 Task: Apply conditional formatting to highlight cells with values greater than 5 in the range A2:E13.
Action: Mouse moved to (40, 173)
Screenshot: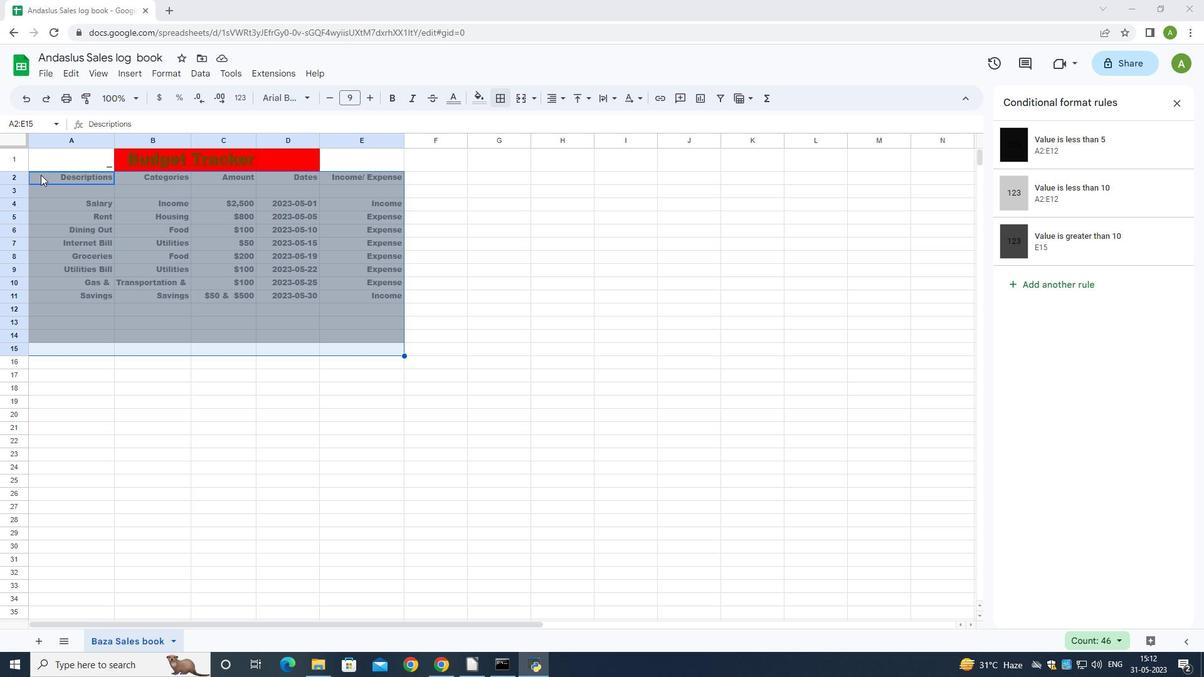 
Action: Mouse pressed left at (40, 173)
Screenshot: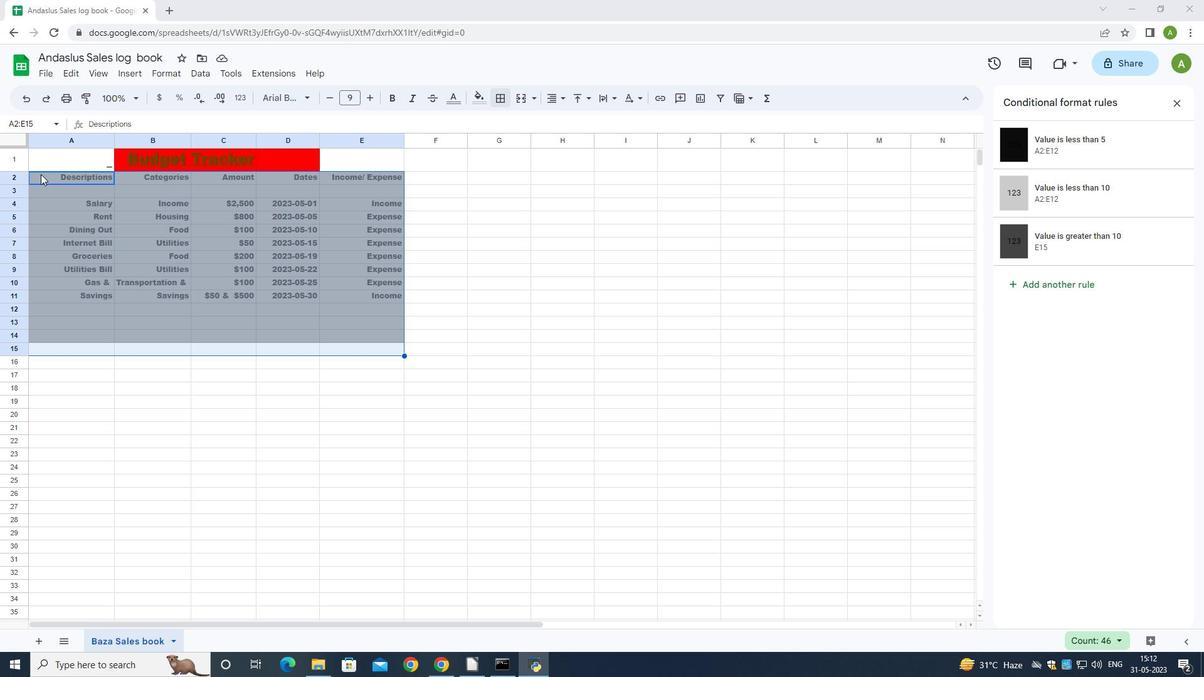 
Action: Mouse moved to (41, 176)
Screenshot: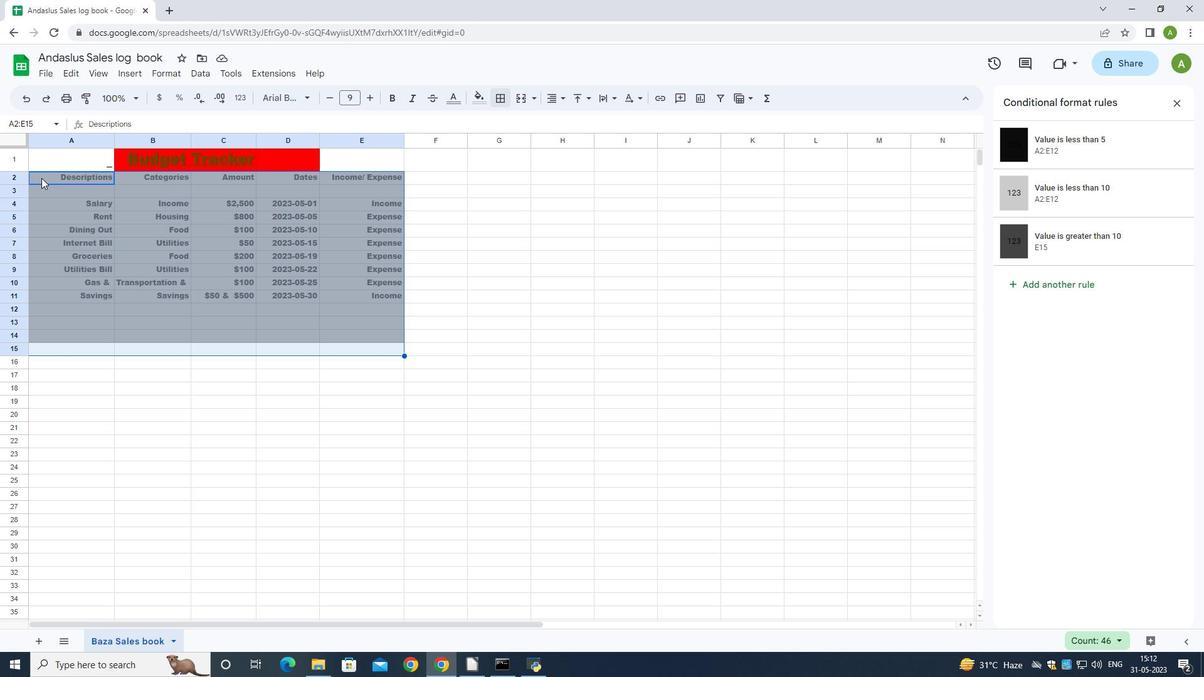 
Action: Mouse pressed left at (41, 176)
Screenshot: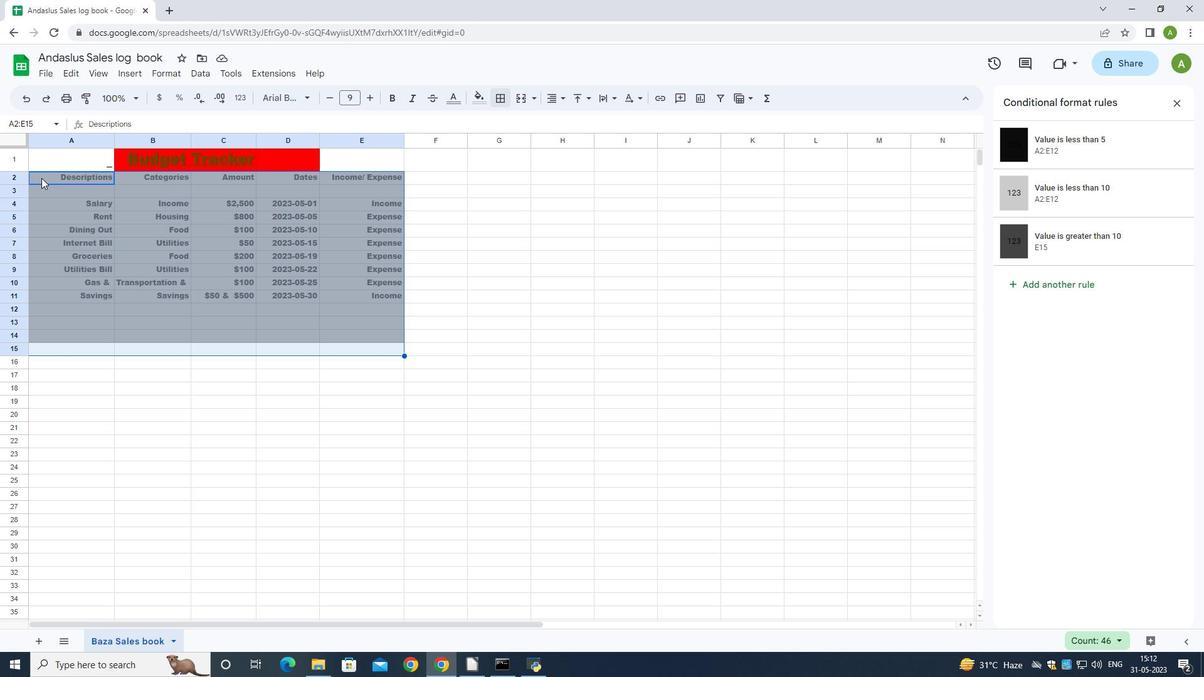 
Action: Mouse moved to (163, 74)
Screenshot: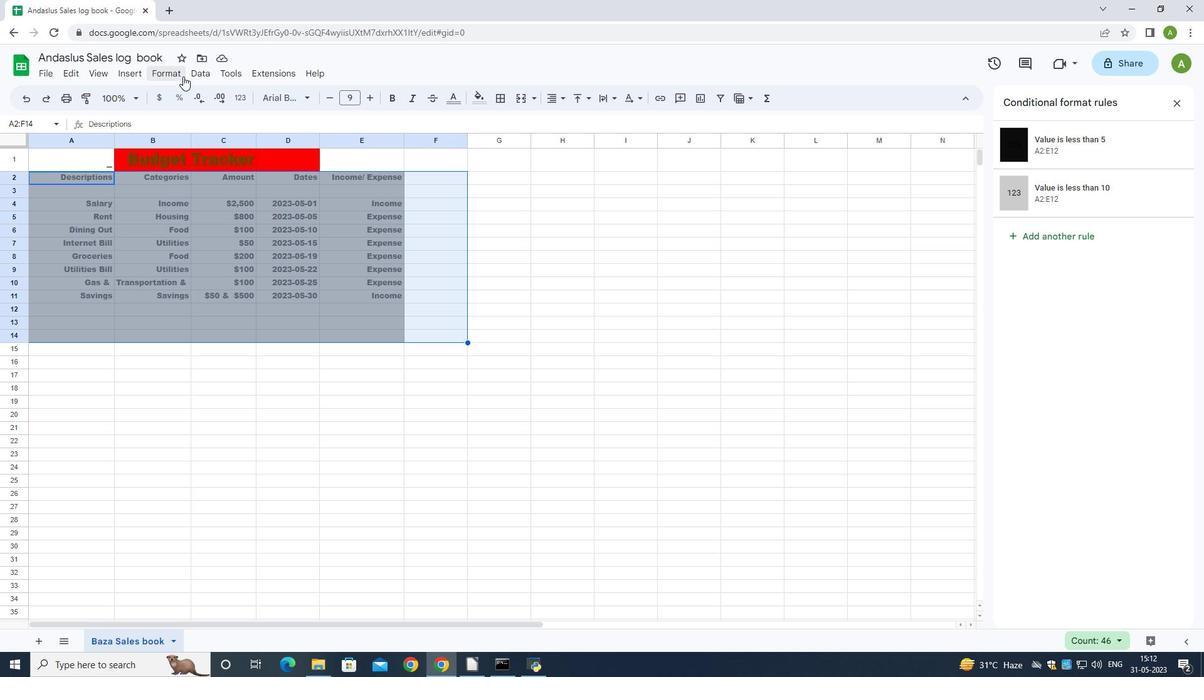 
Action: Mouse pressed left at (163, 74)
Screenshot: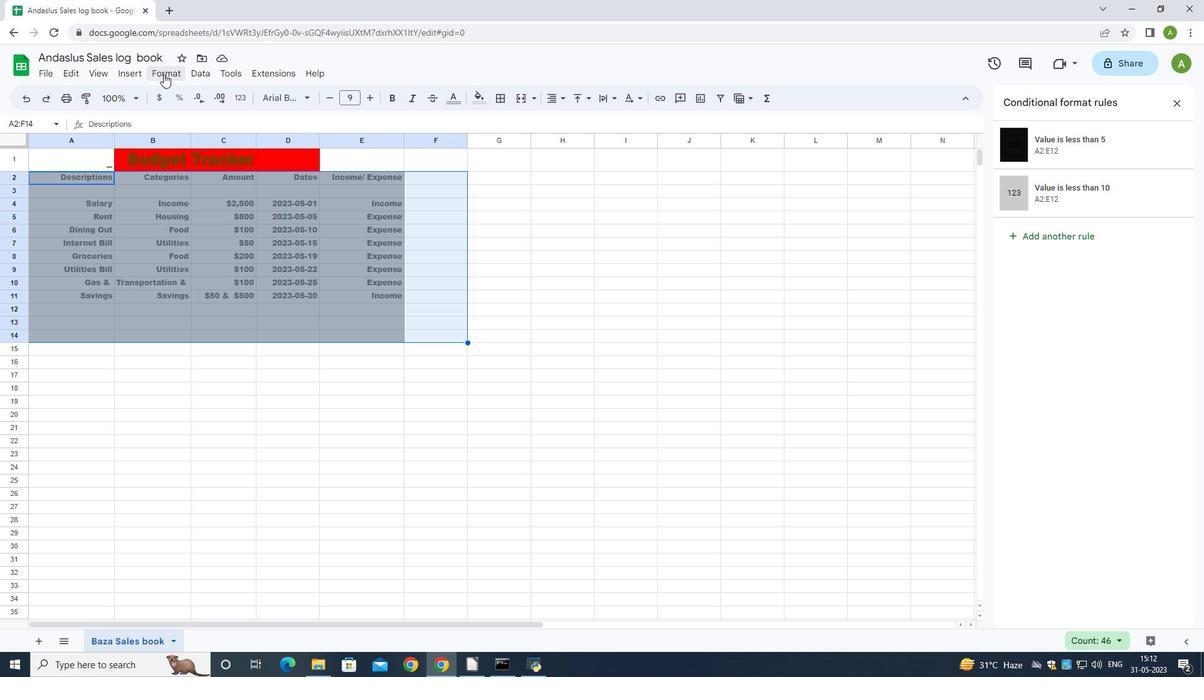 
Action: Mouse moved to (188, 291)
Screenshot: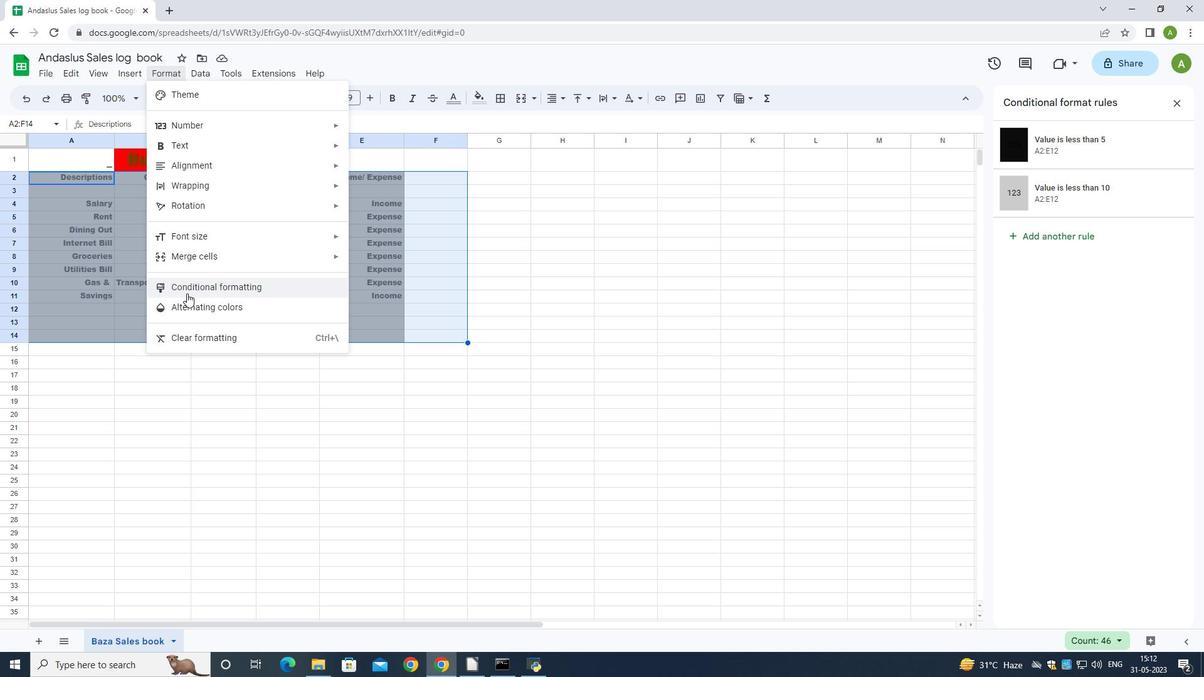 
Action: Mouse pressed left at (188, 291)
Screenshot: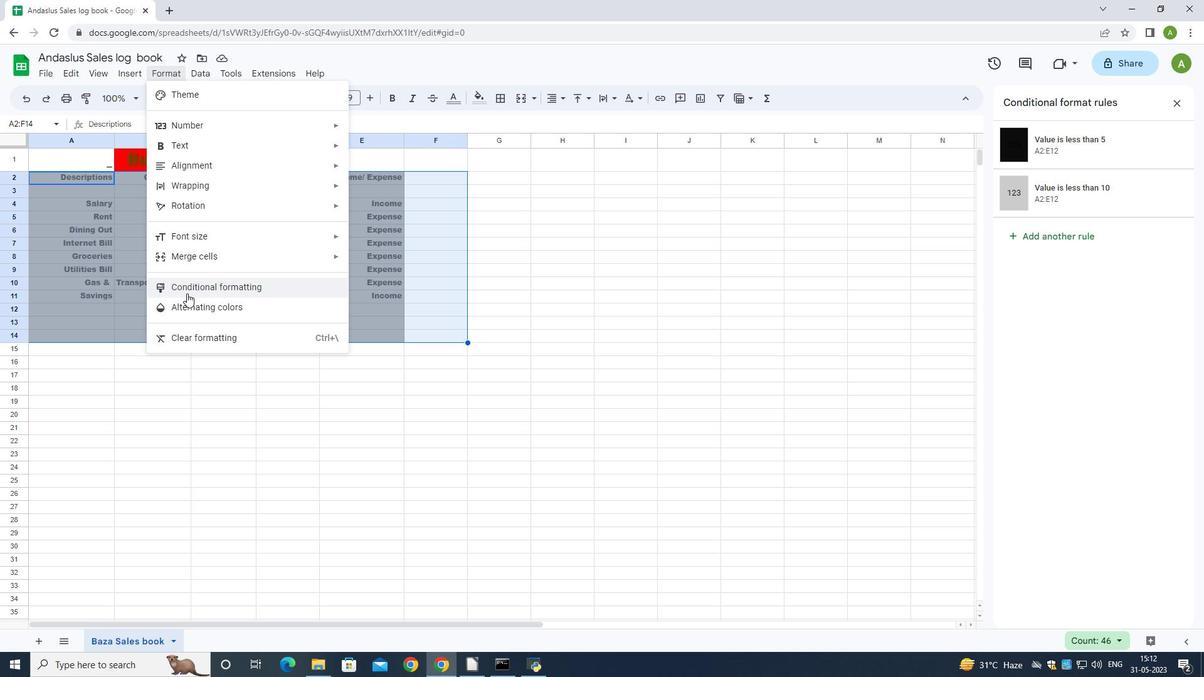 
Action: Mouse moved to (1106, 141)
Screenshot: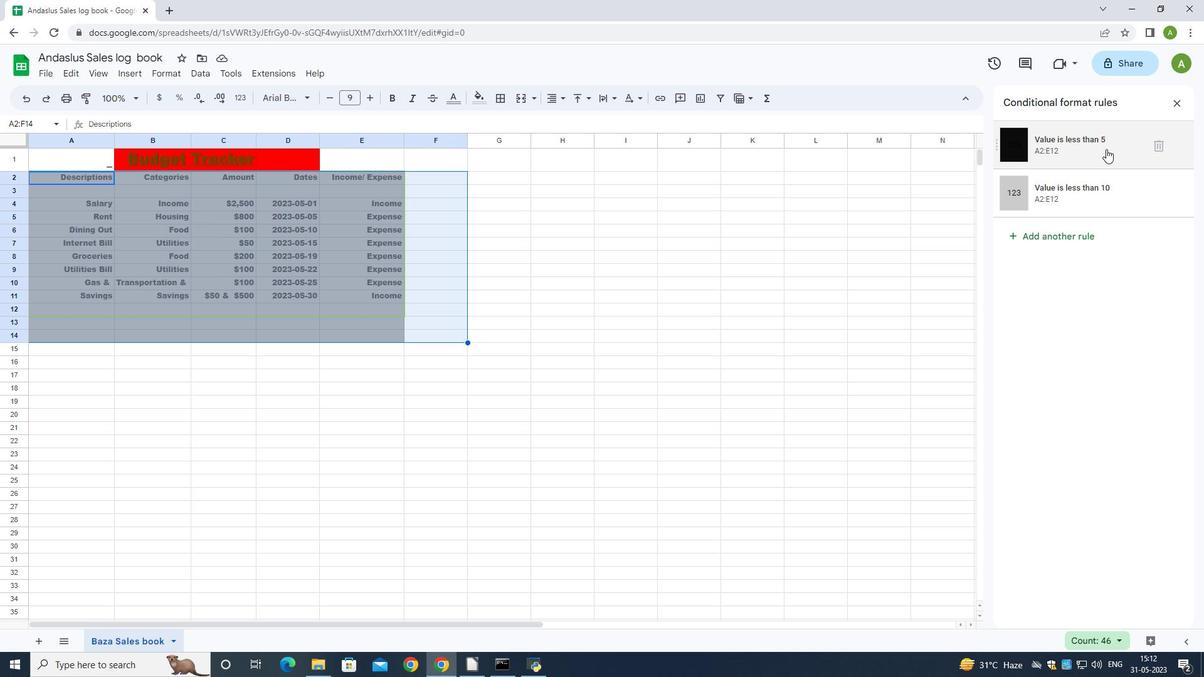 
Action: Mouse pressed left at (1106, 141)
Screenshot: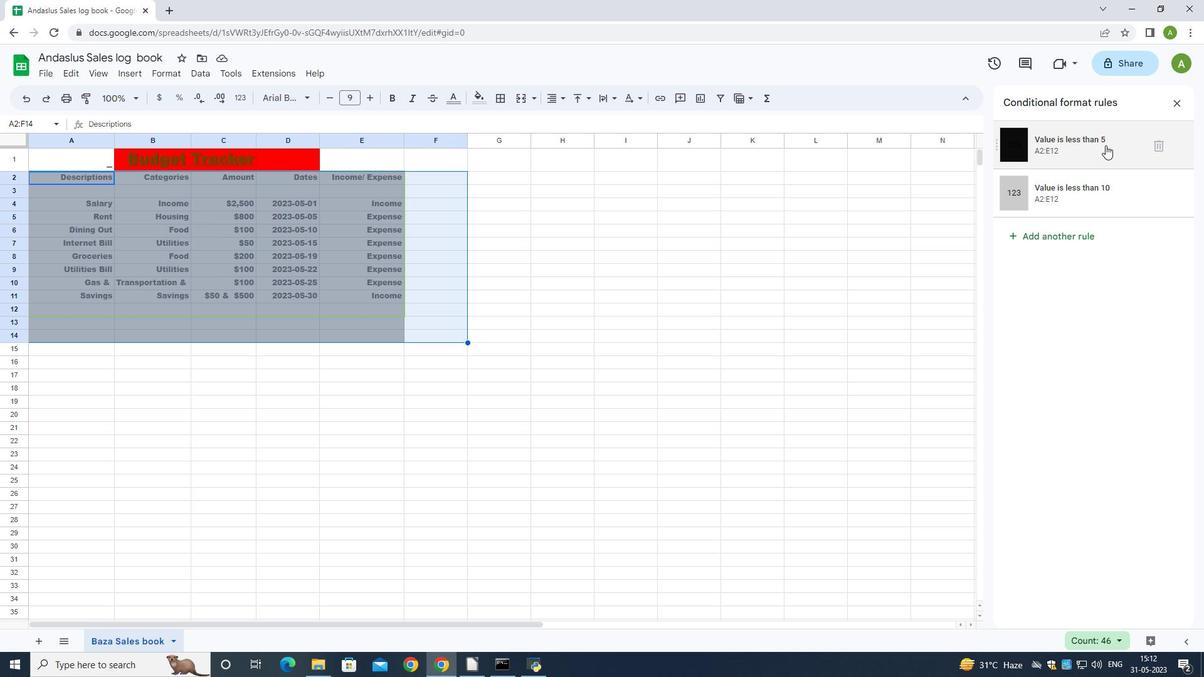 
Action: Mouse moved to (1071, 266)
Screenshot: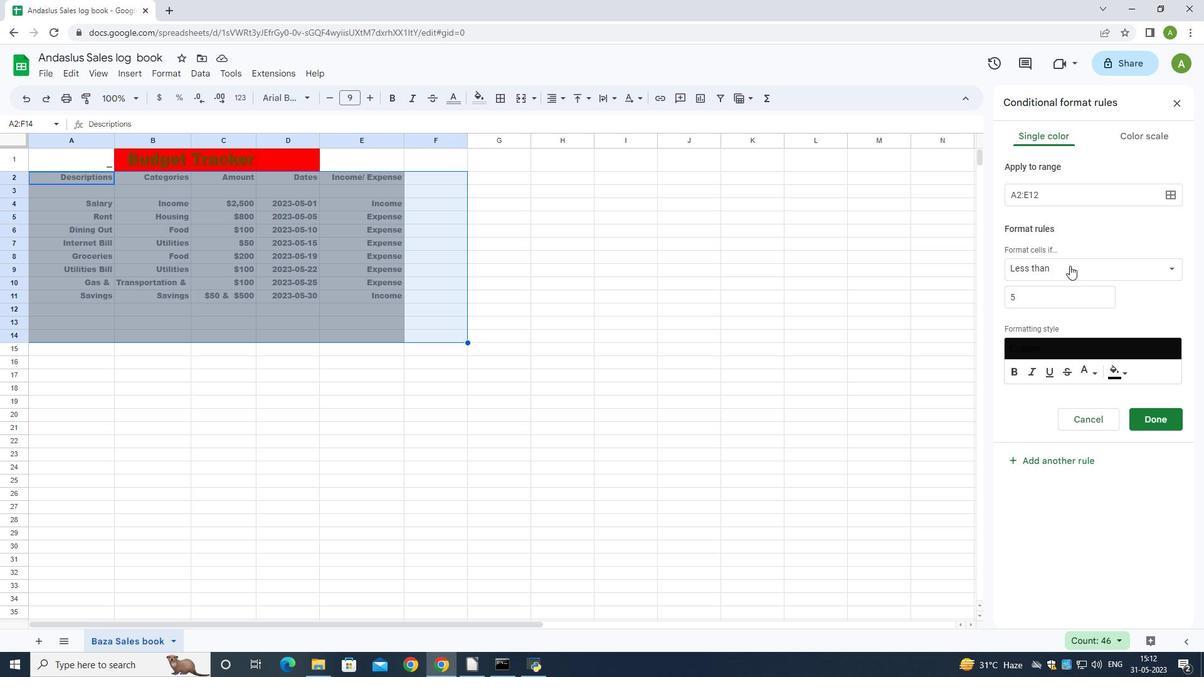 
Action: Mouse pressed left at (1071, 266)
Screenshot: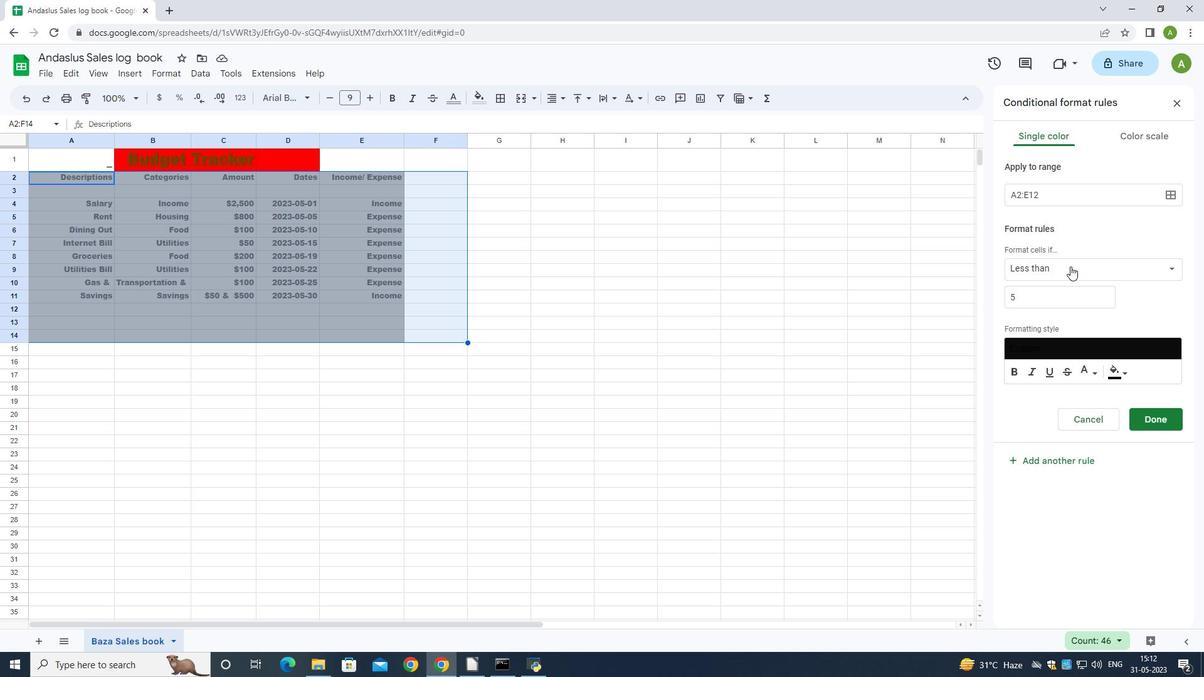 
Action: Mouse moved to (1055, 279)
Screenshot: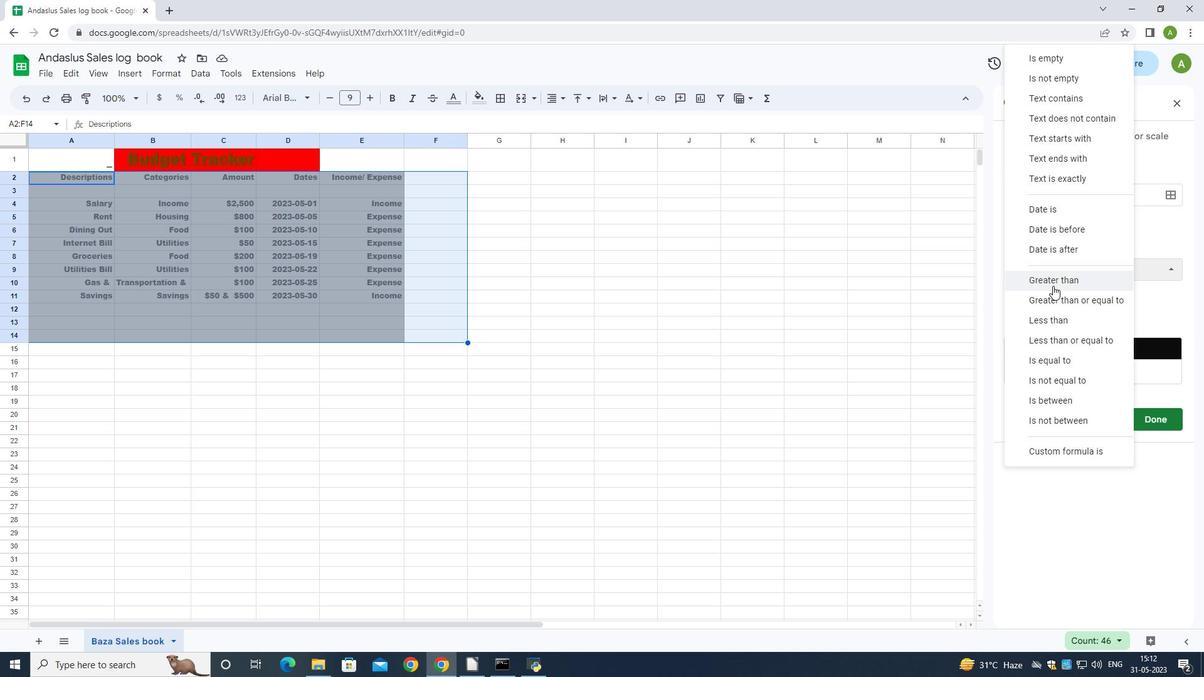 
Action: Mouse pressed left at (1055, 279)
Screenshot: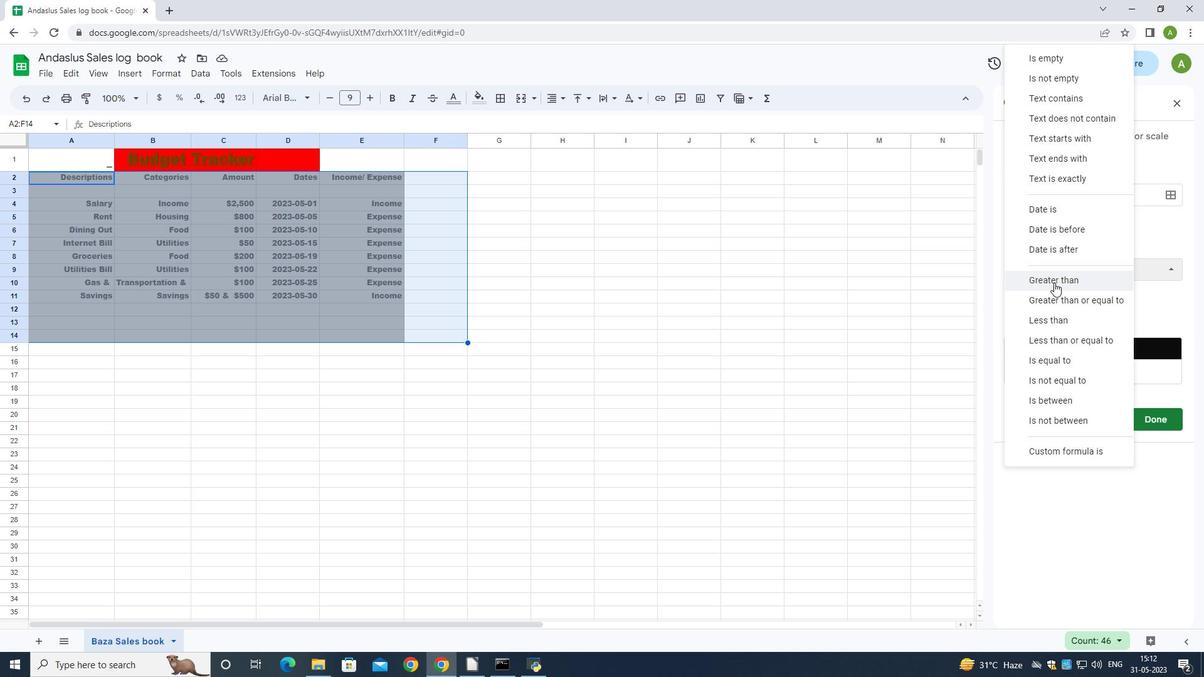 
Action: Mouse moved to (1037, 293)
Screenshot: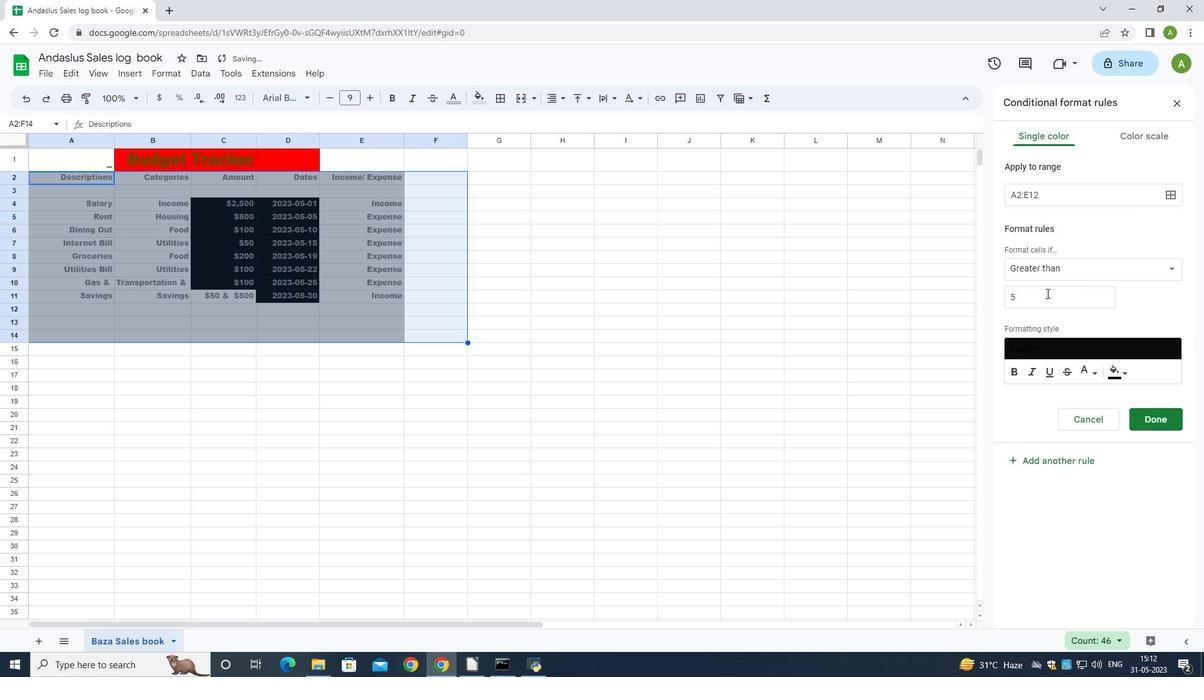 
Action: Mouse pressed left at (1037, 293)
Screenshot: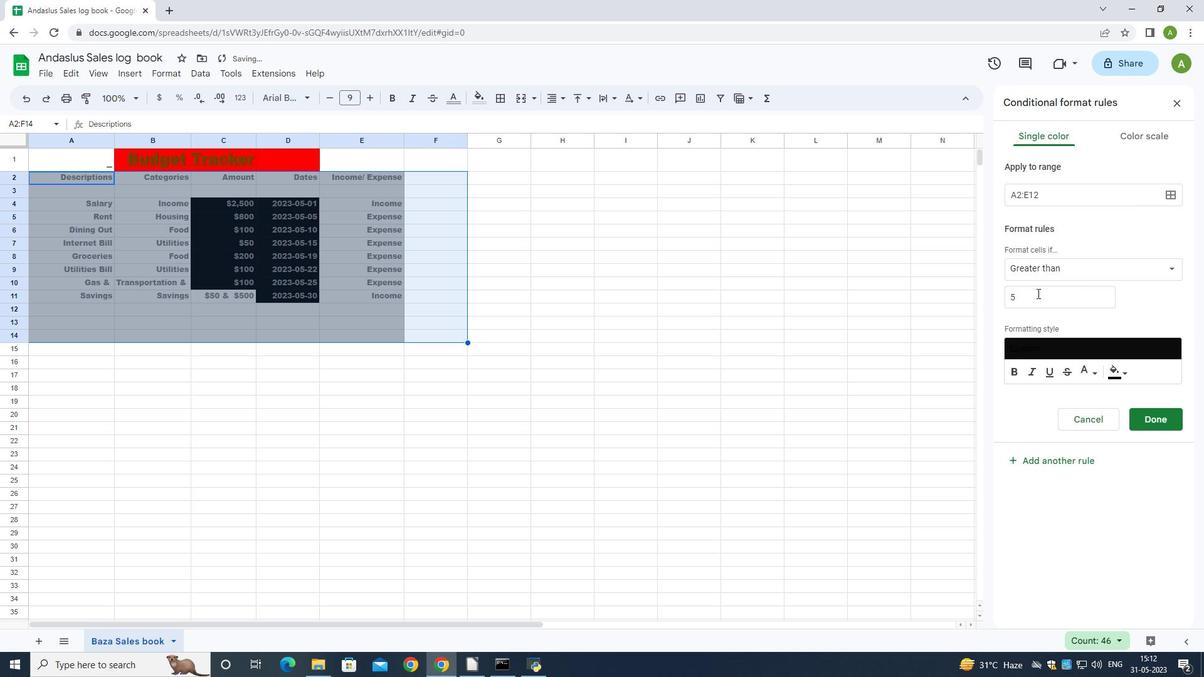 
Action: Key pressed <Key.backspace>5
Screenshot: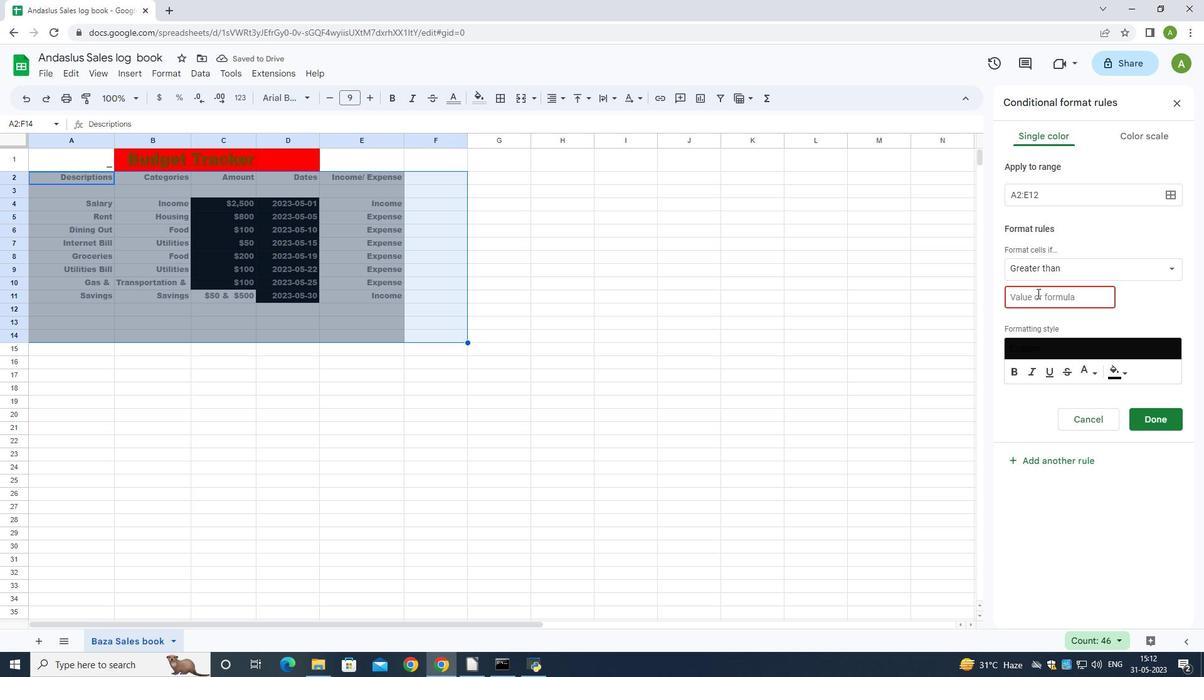 
Action: Mouse moved to (1175, 101)
Screenshot: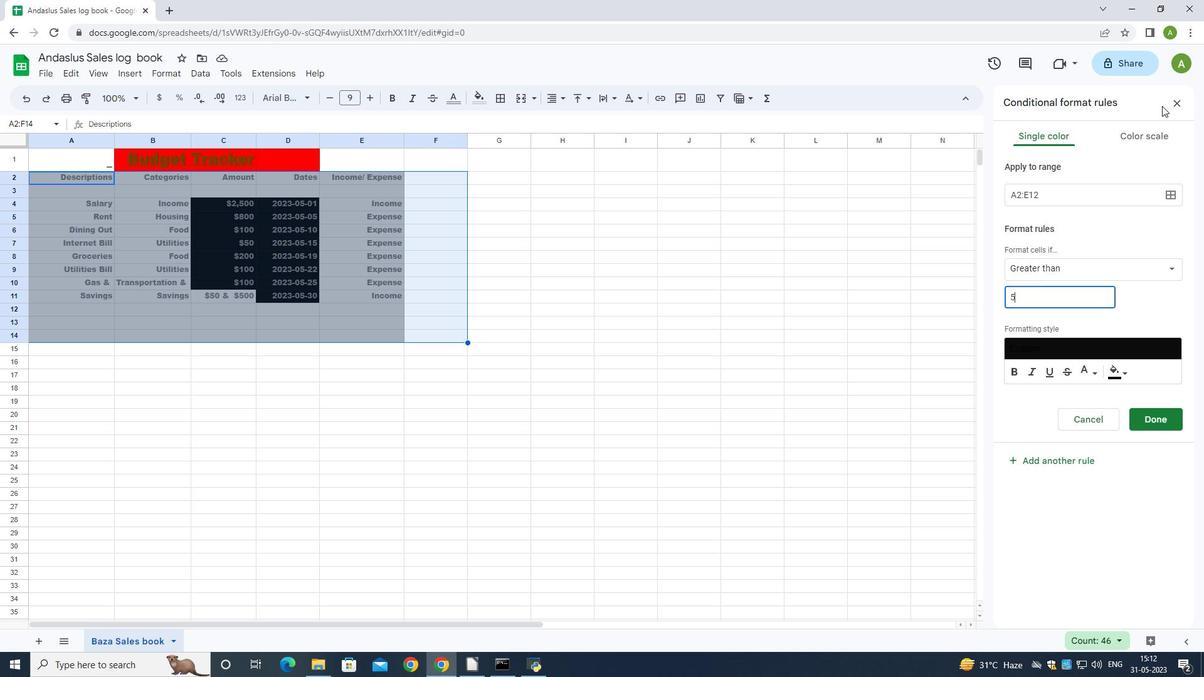 
Action: Mouse pressed left at (1175, 101)
Screenshot: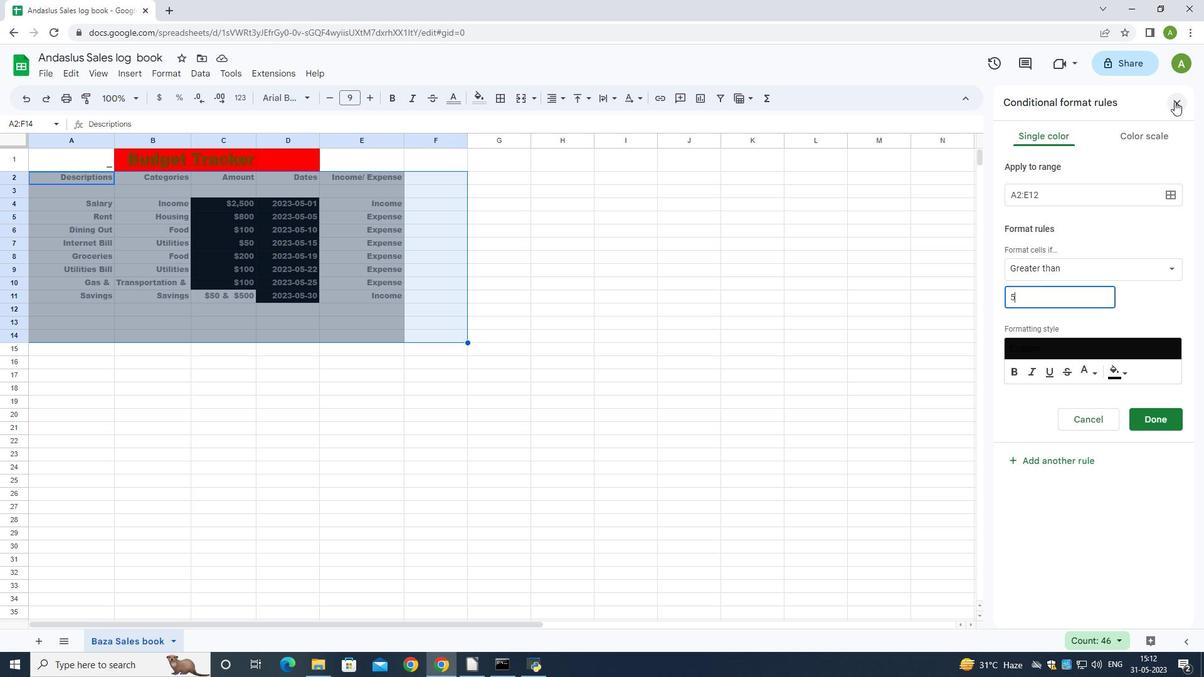 
Action: Mouse moved to (165, 79)
Screenshot: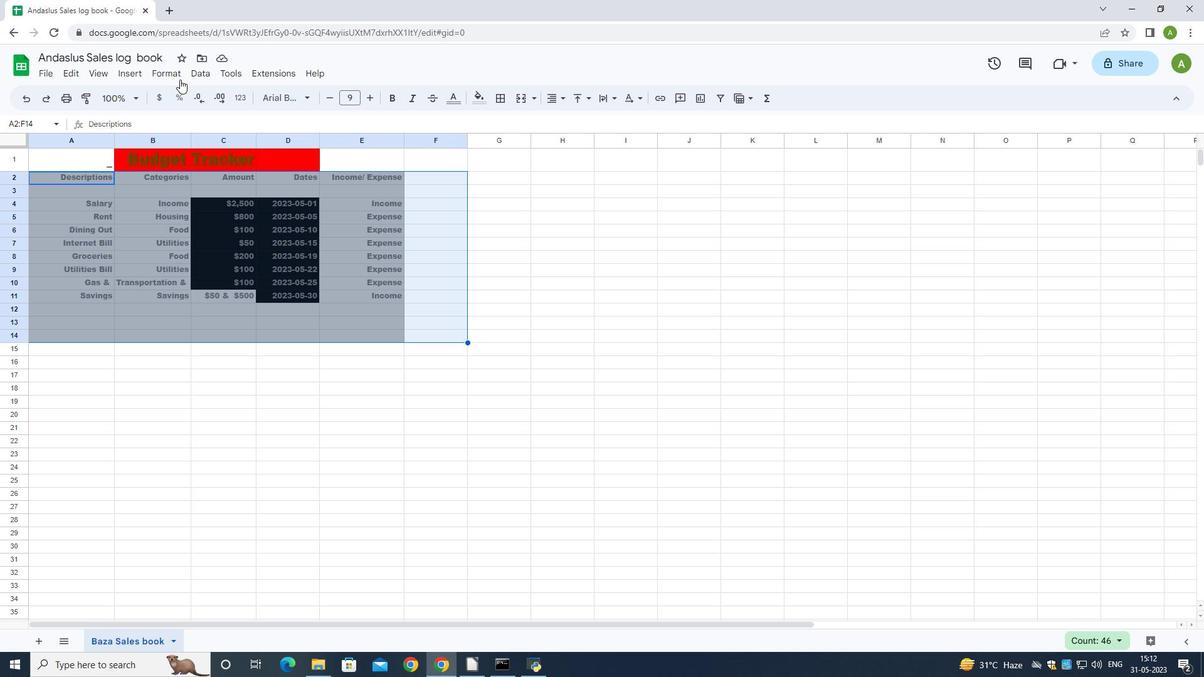 
Action: Mouse pressed left at (165, 79)
Screenshot: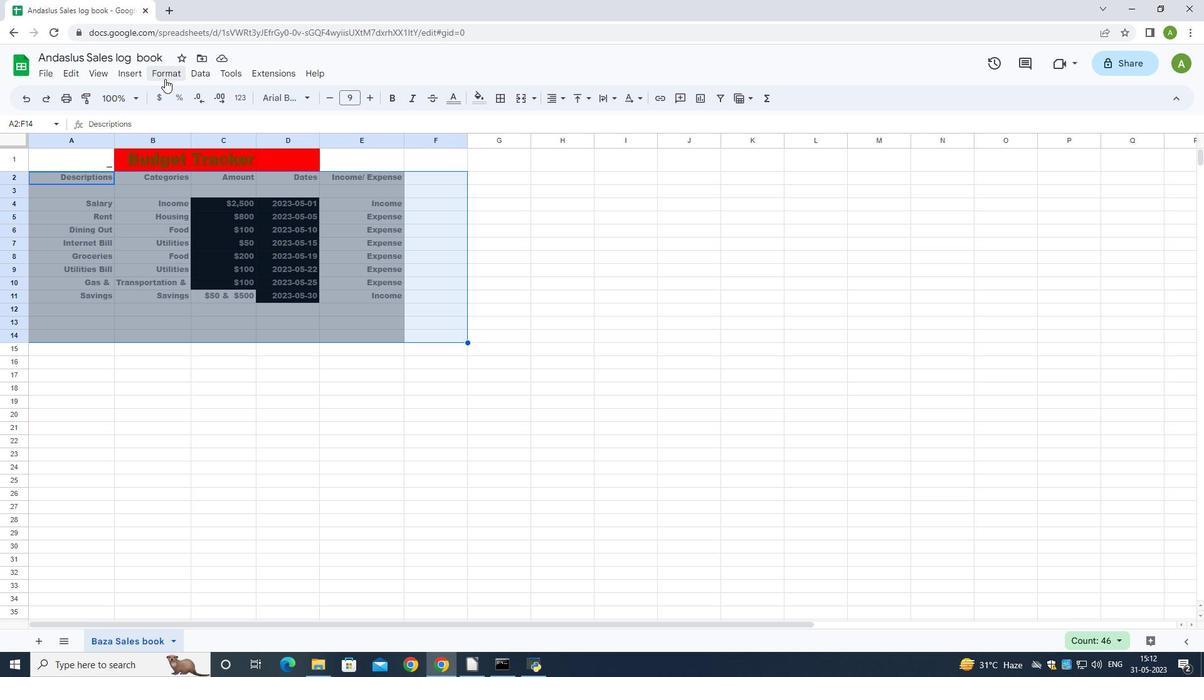 
Action: Mouse moved to (61, 419)
Screenshot: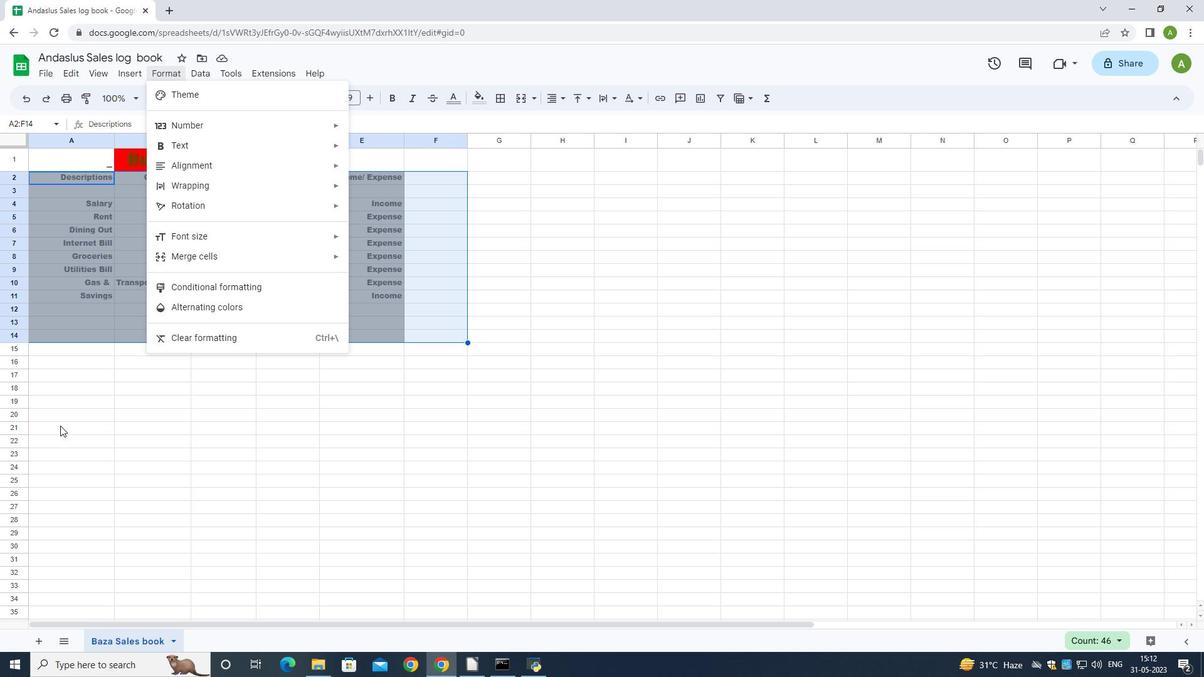 
Action: Mouse pressed left at (60, 422)
Screenshot: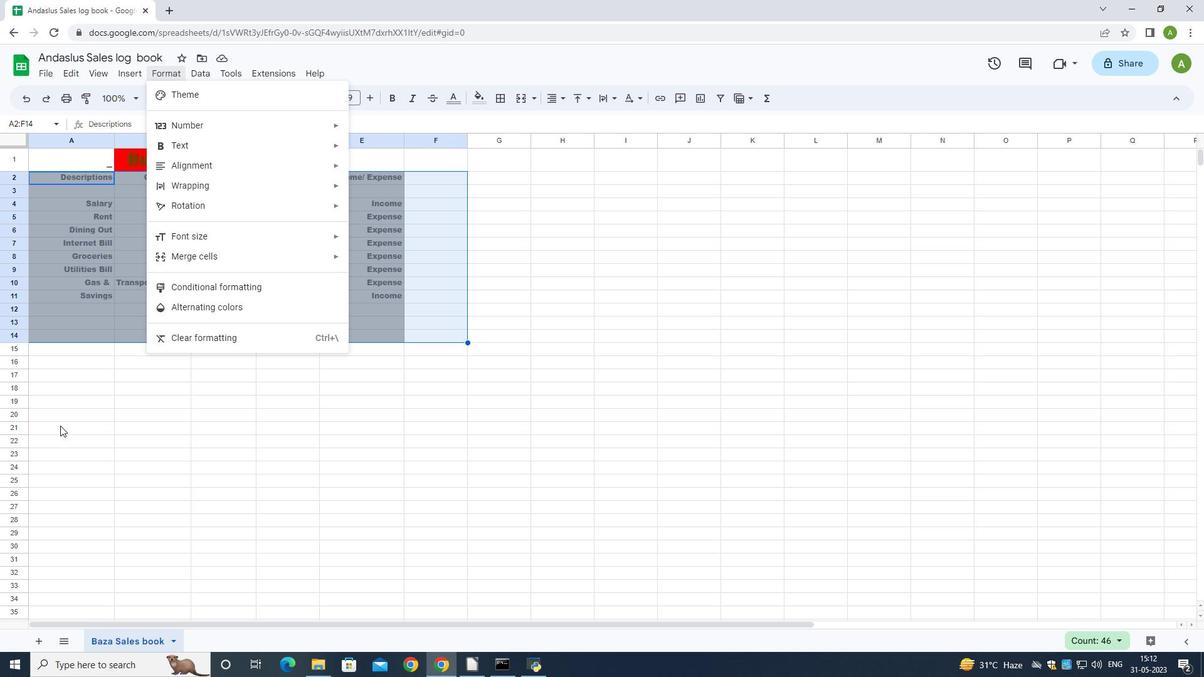 
Action: Mouse moved to (35, 171)
Screenshot: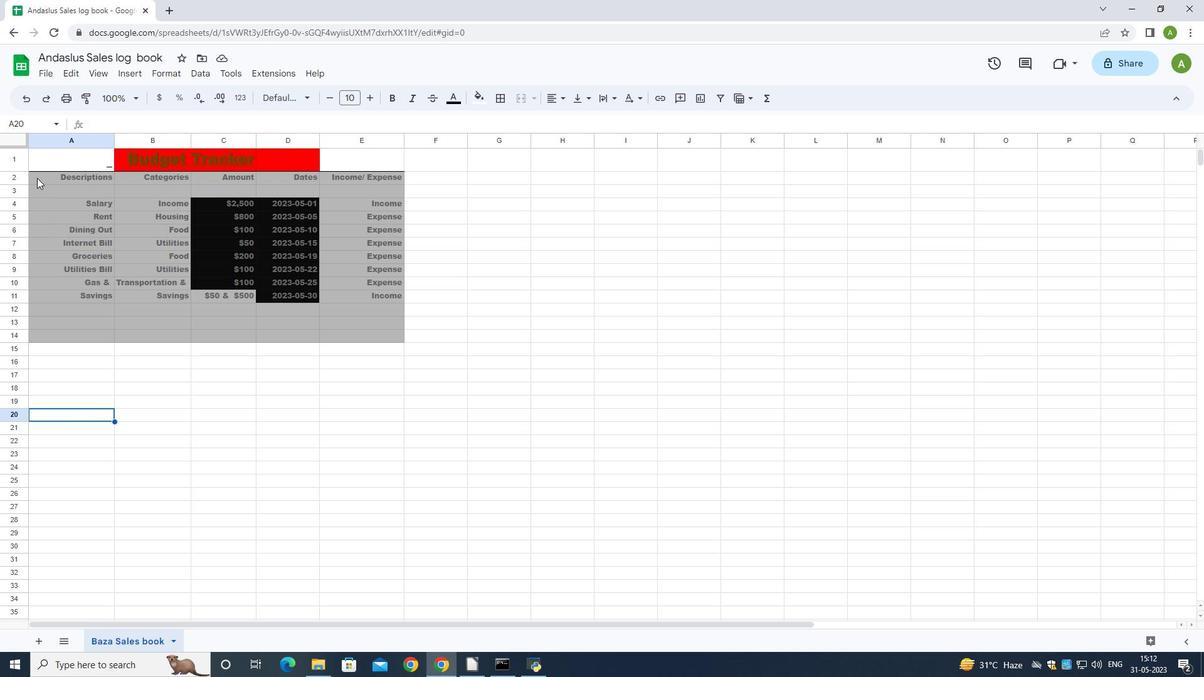 
Action: Mouse pressed left at (35, 171)
Screenshot: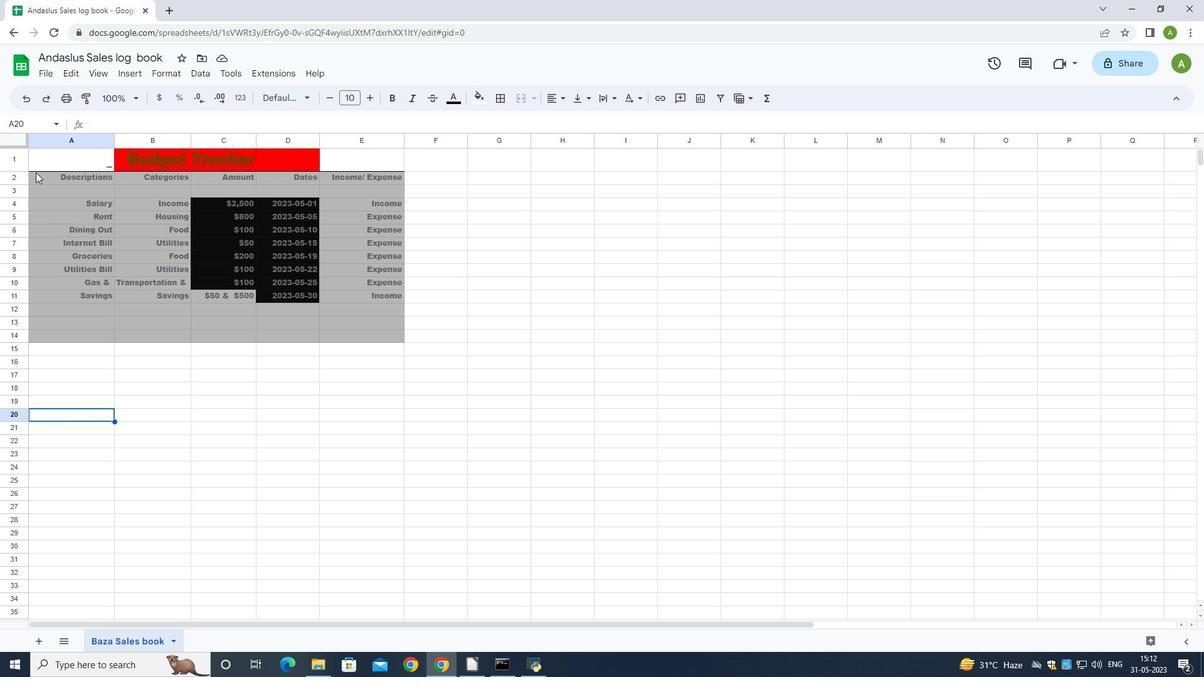 
Action: Mouse moved to (33, 176)
Screenshot: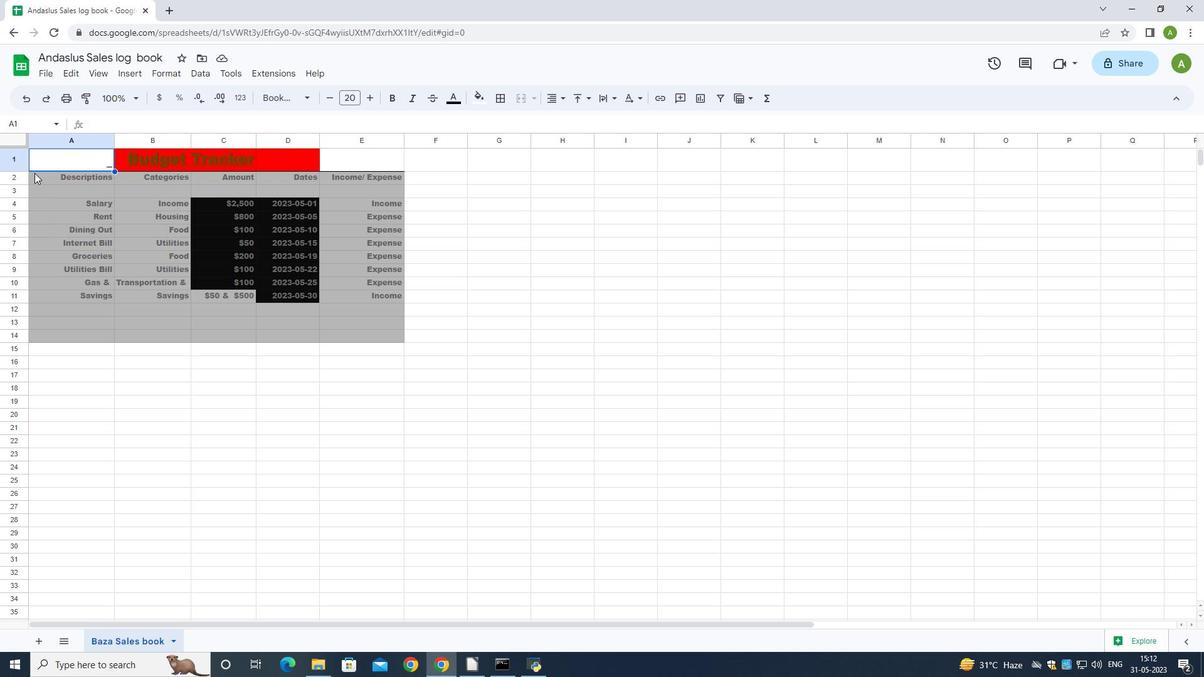 
Action: Mouse pressed left at (33, 176)
Screenshot: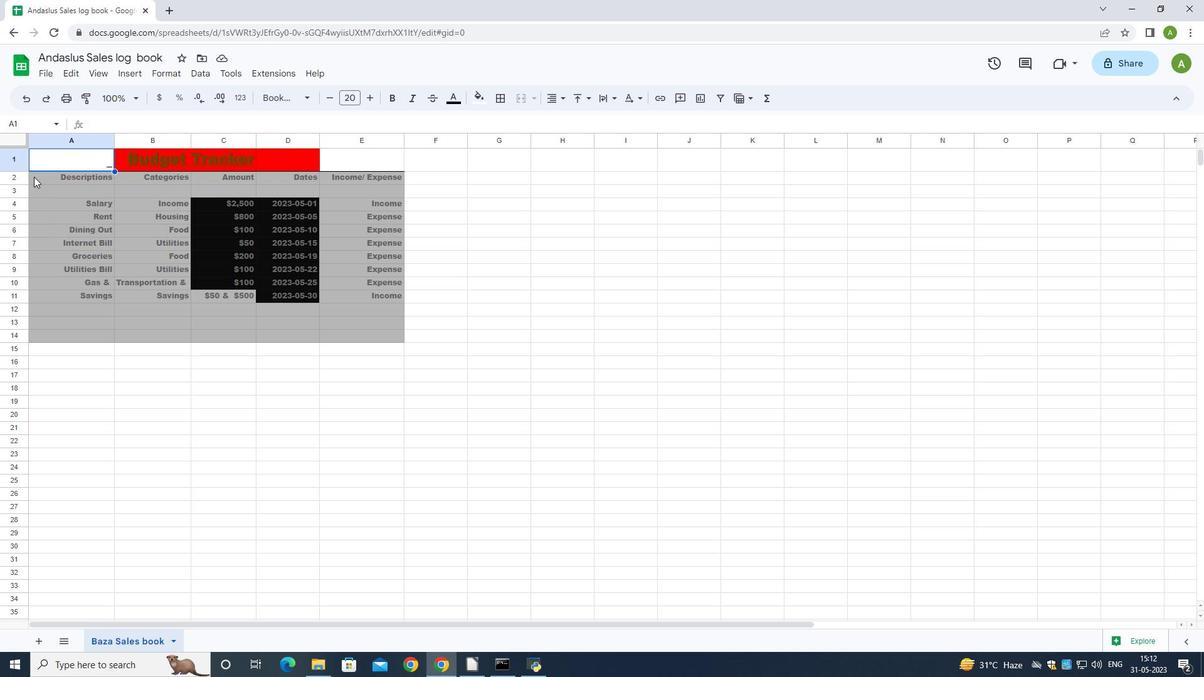 
Action: Mouse moved to (34, 177)
Screenshot: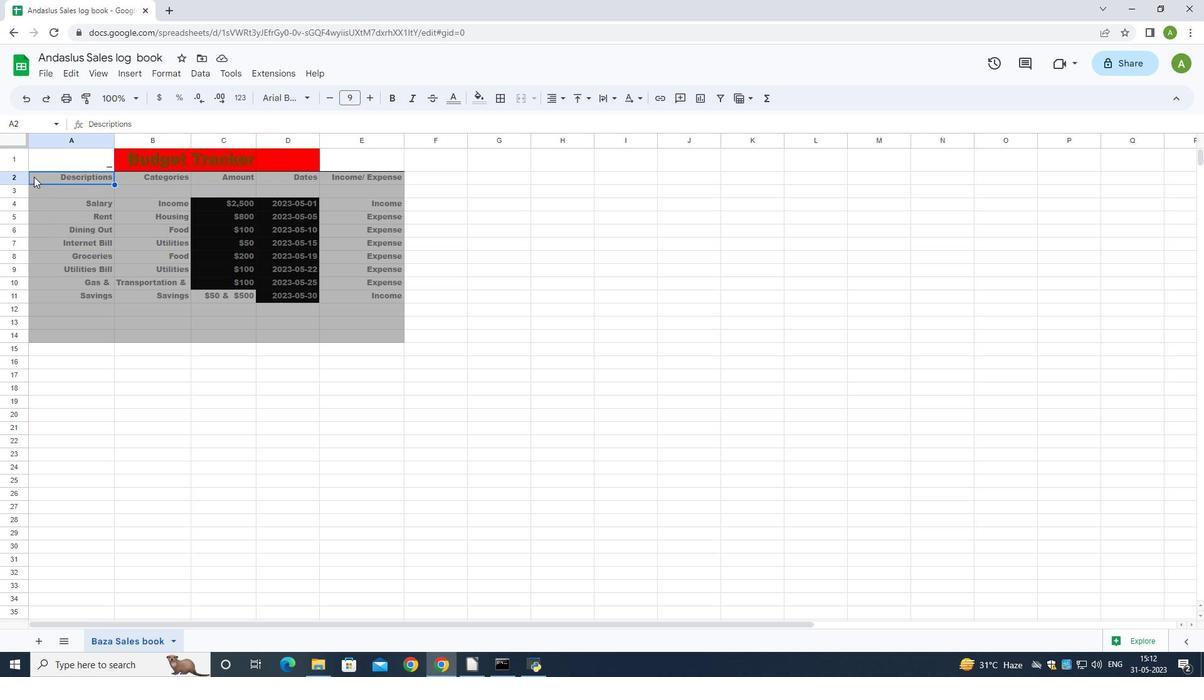 
Action: Mouse pressed left at (34, 177)
Screenshot: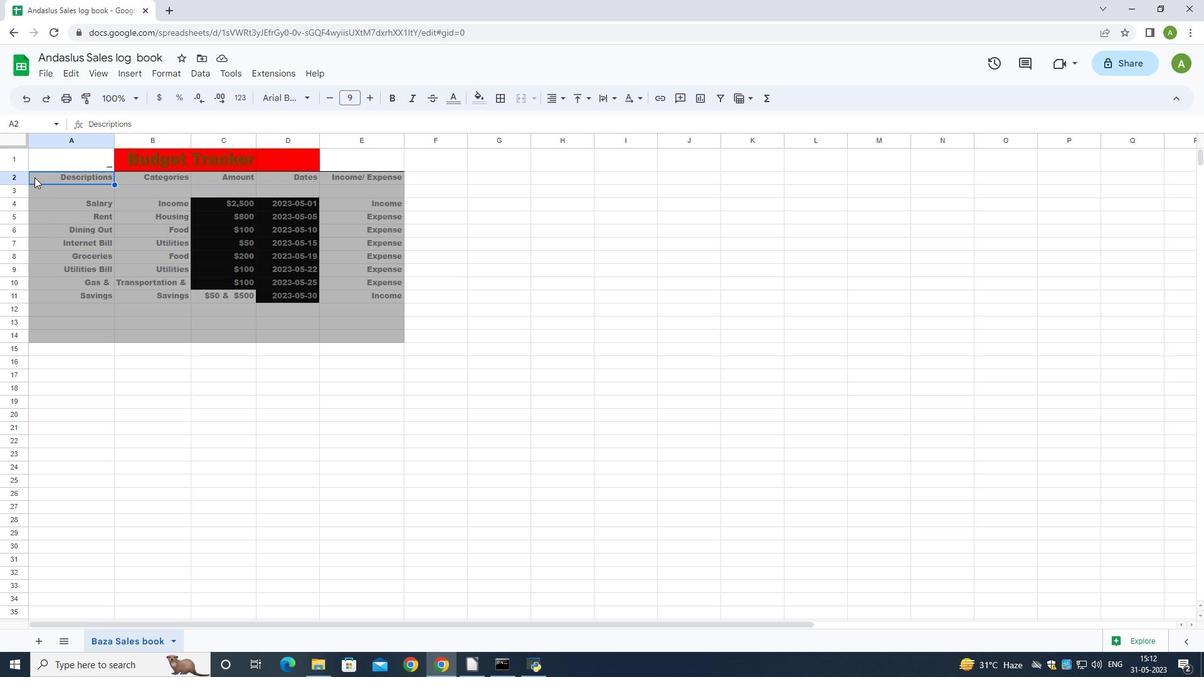 
Action: Mouse moved to (166, 74)
Screenshot: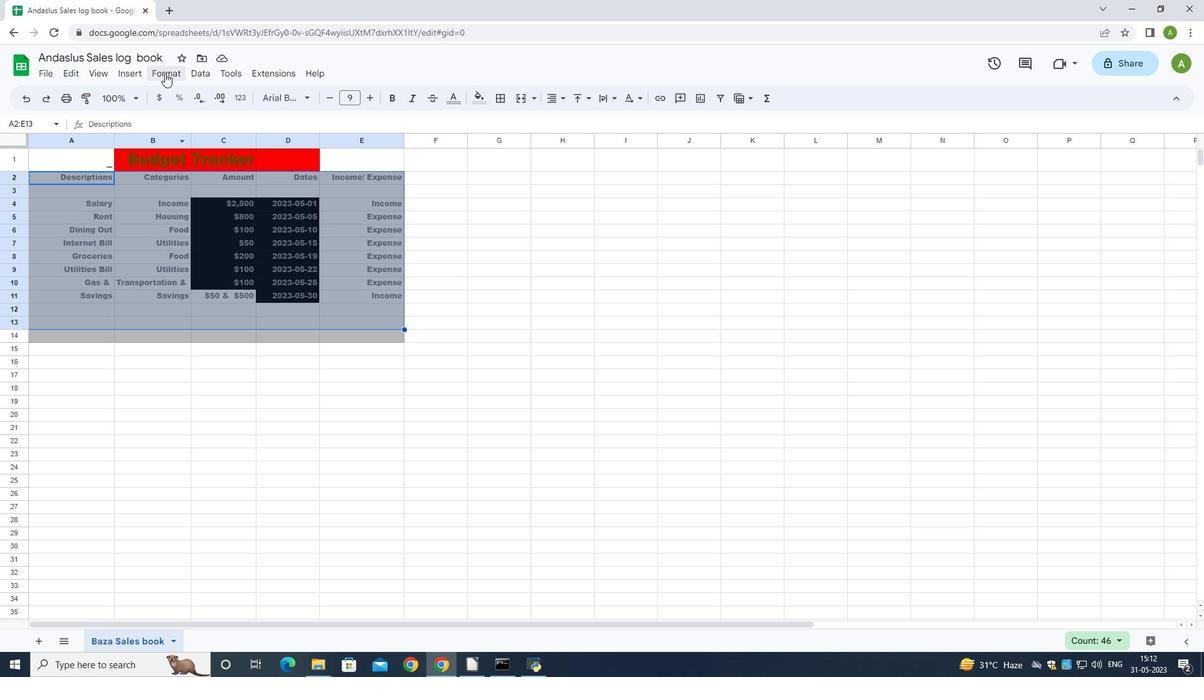 
Action: Mouse pressed left at (166, 74)
Screenshot: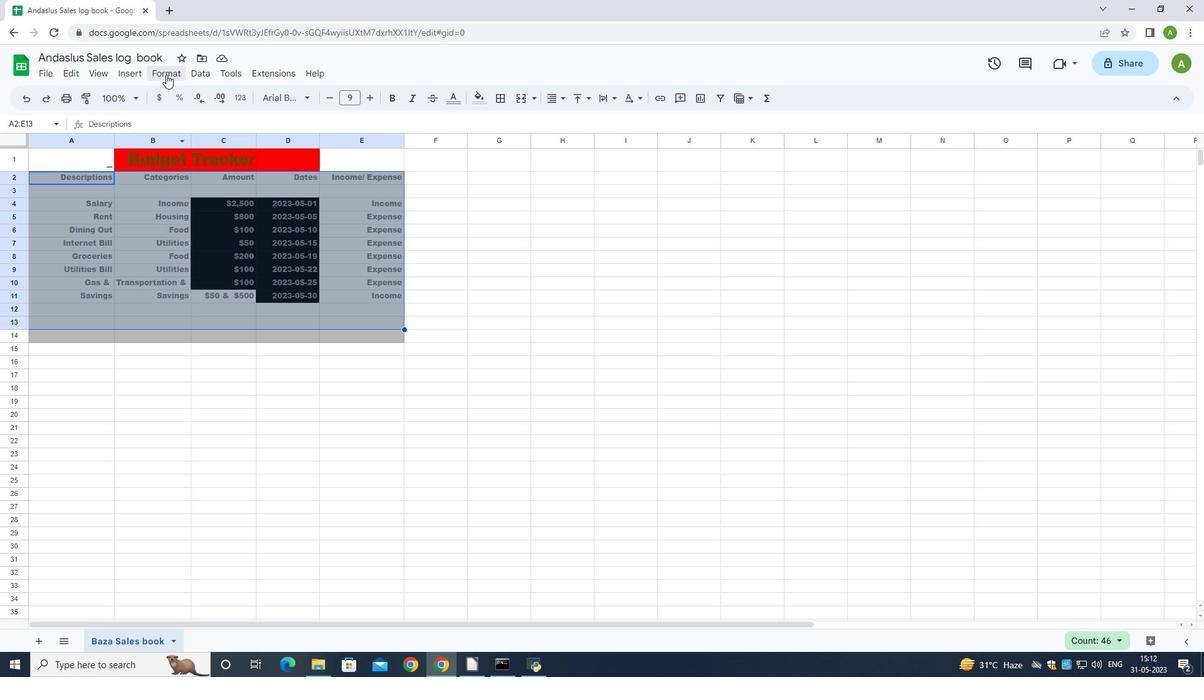 
Action: Mouse moved to (197, 283)
Screenshot: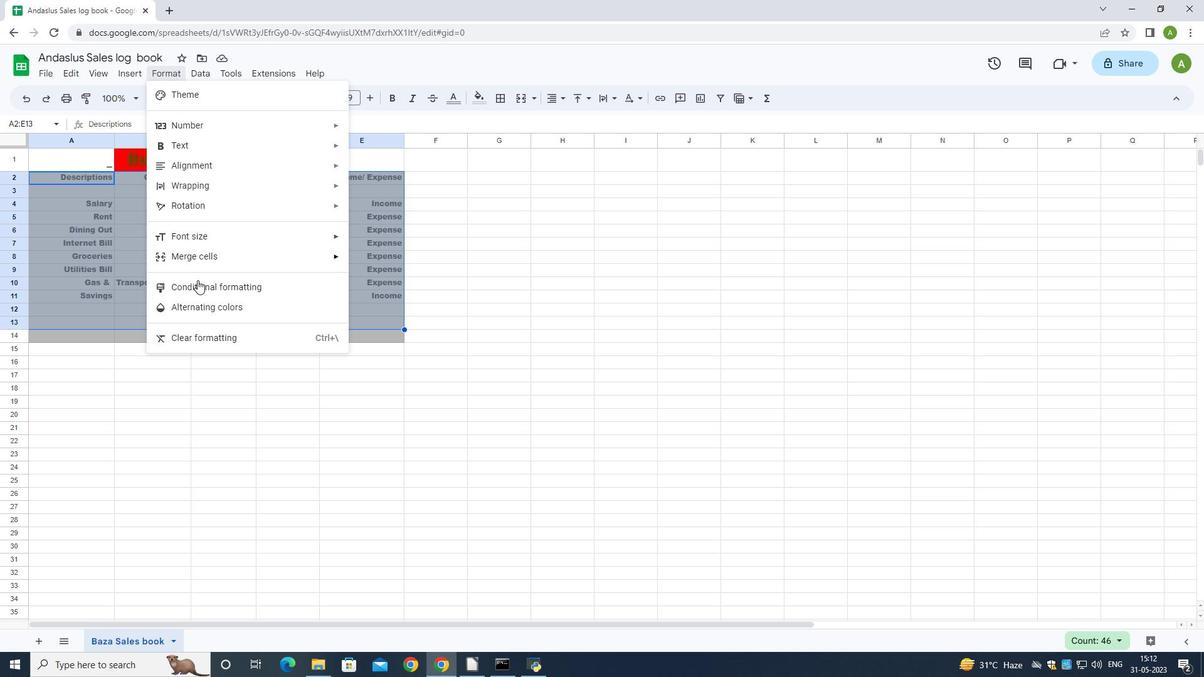 
Action: Mouse pressed left at (197, 283)
Screenshot: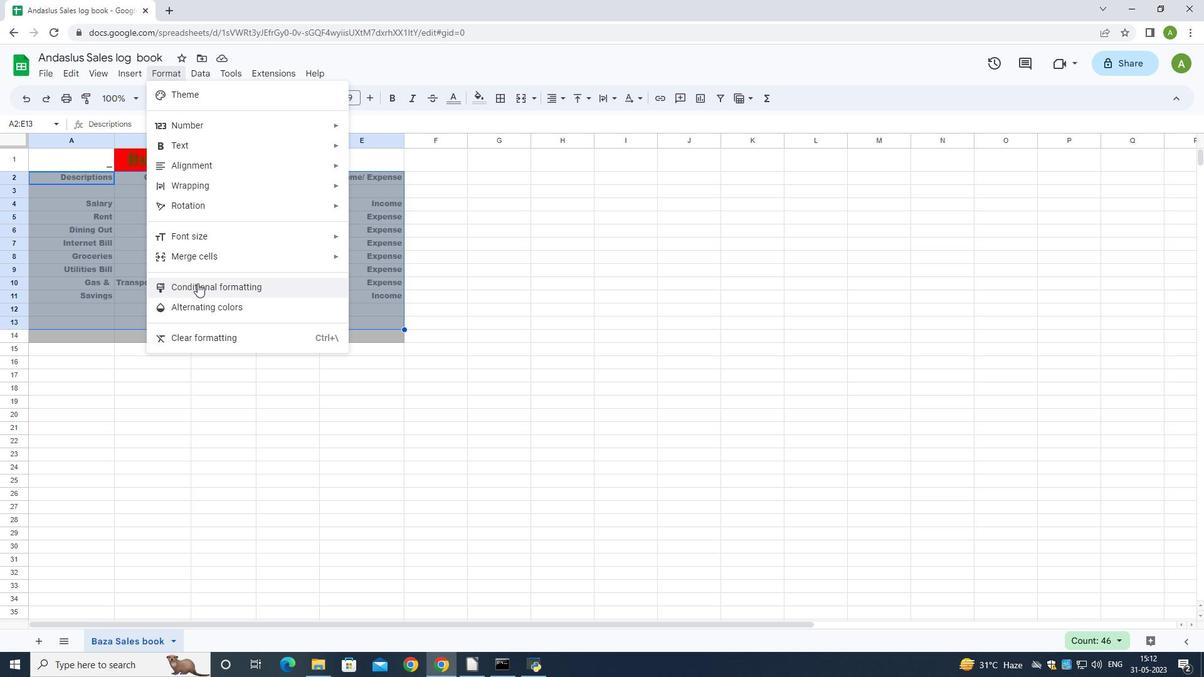 
Action: Mouse moved to (1054, 230)
Screenshot: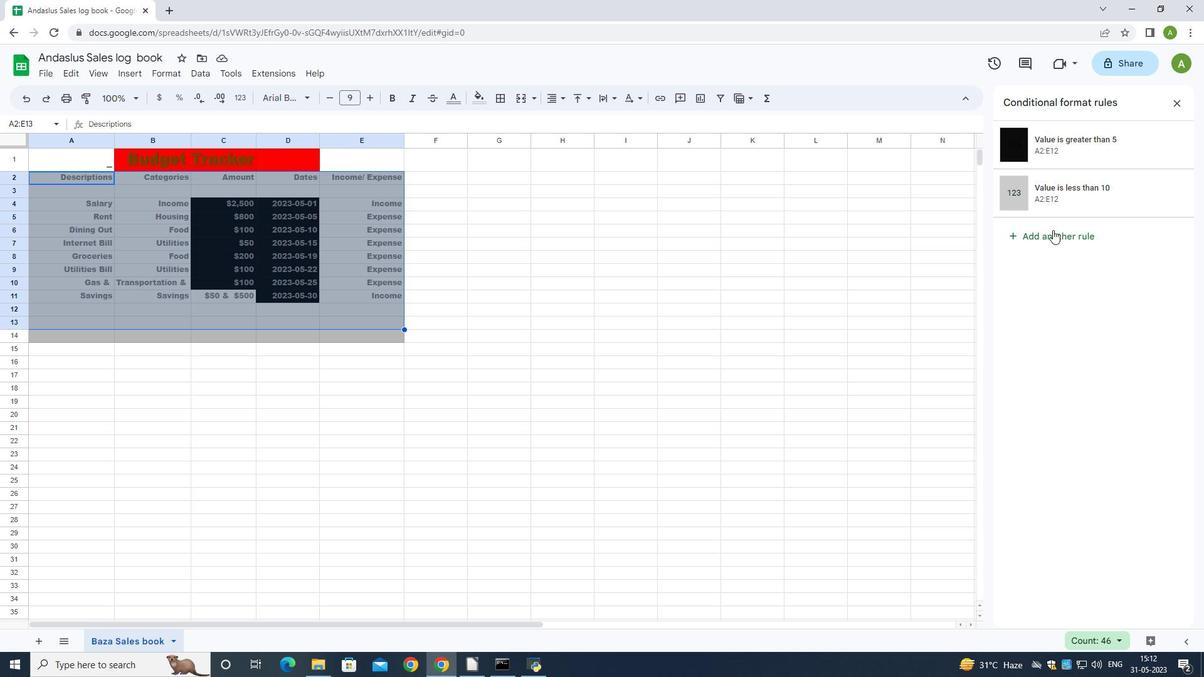 
Action: Mouse pressed left at (1054, 230)
Screenshot: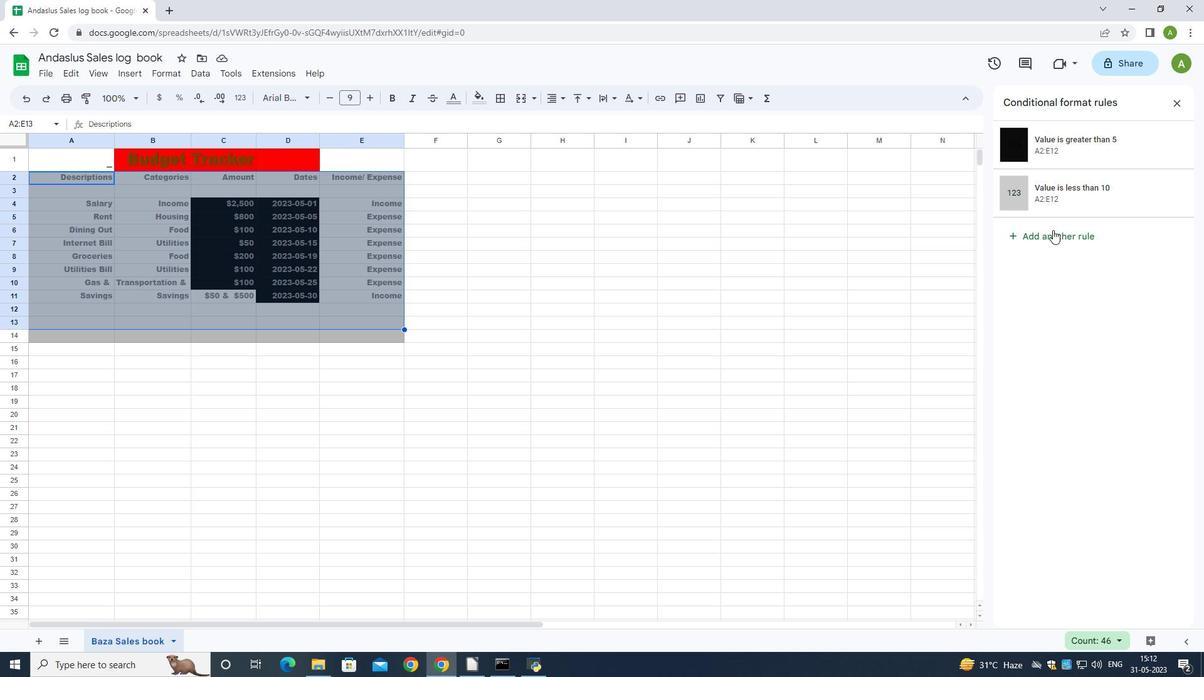 
Action: Mouse moved to (1076, 269)
Screenshot: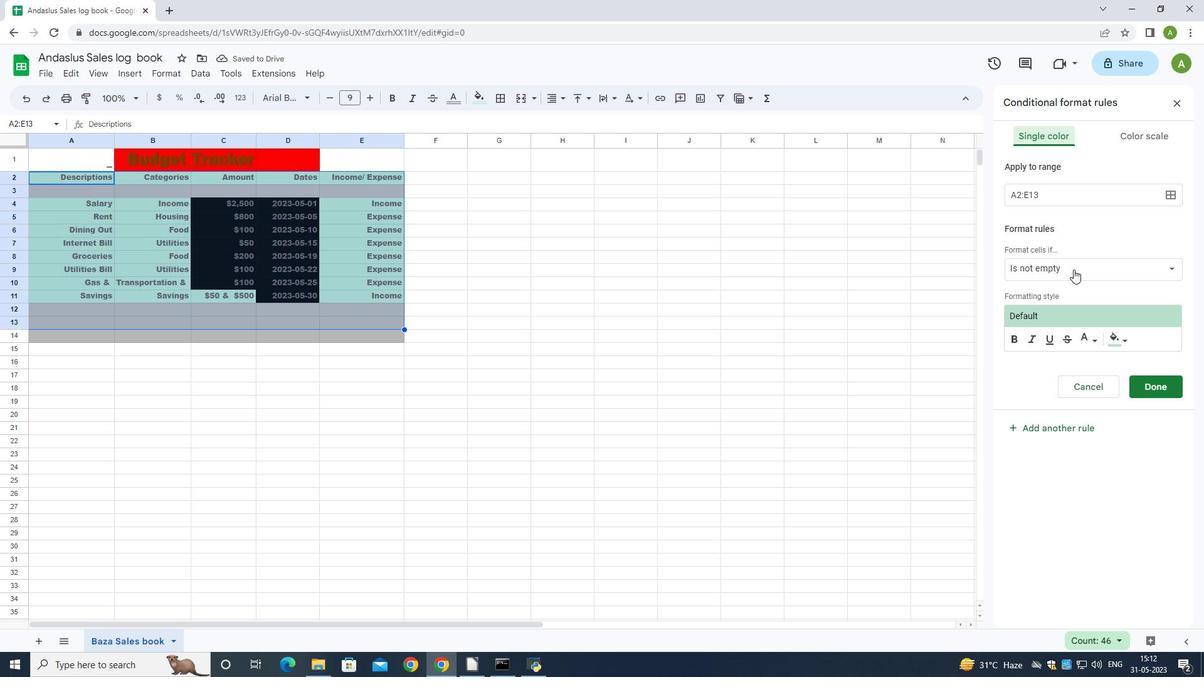 
Action: Mouse pressed left at (1076, 269)
Screenshot: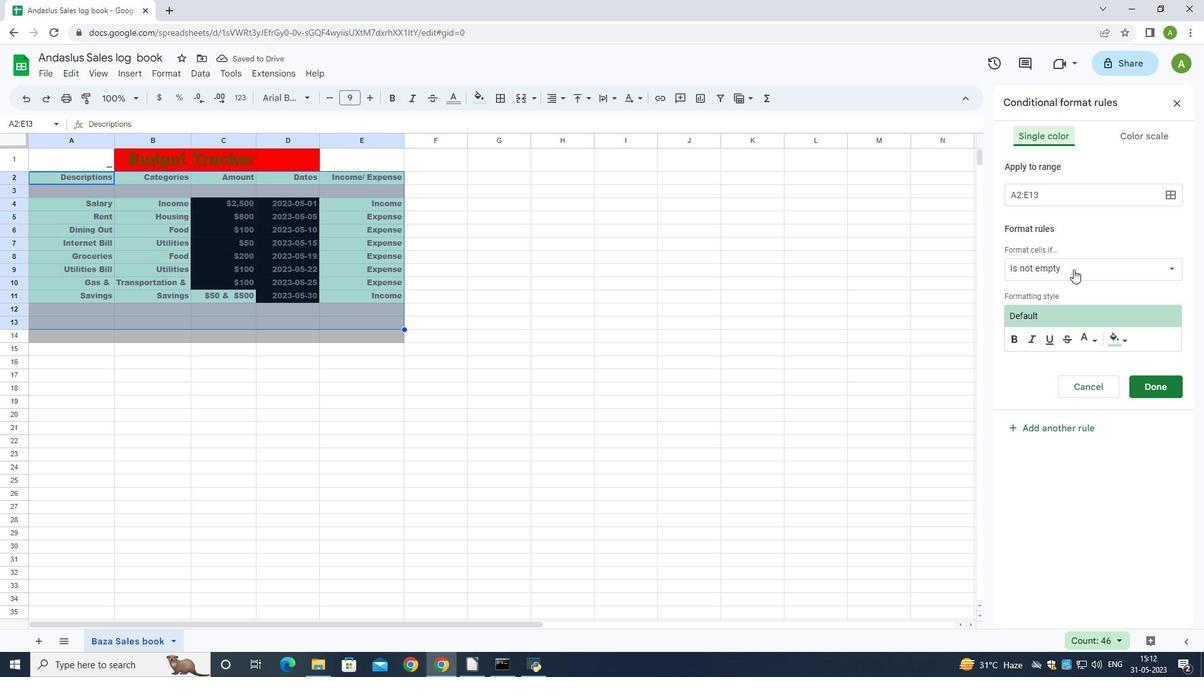 
Action: Mouse moved to (1061, 468)
Screenshot: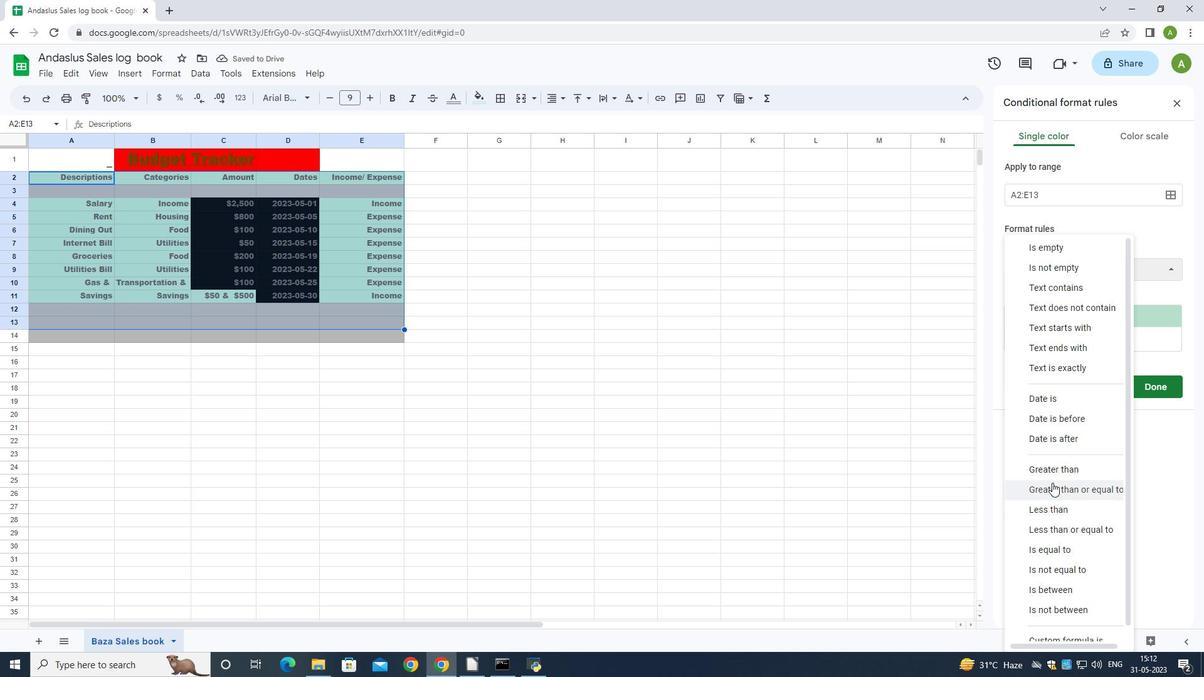 
Action: Mouse pressed left at (1061, 468)
Screenshot: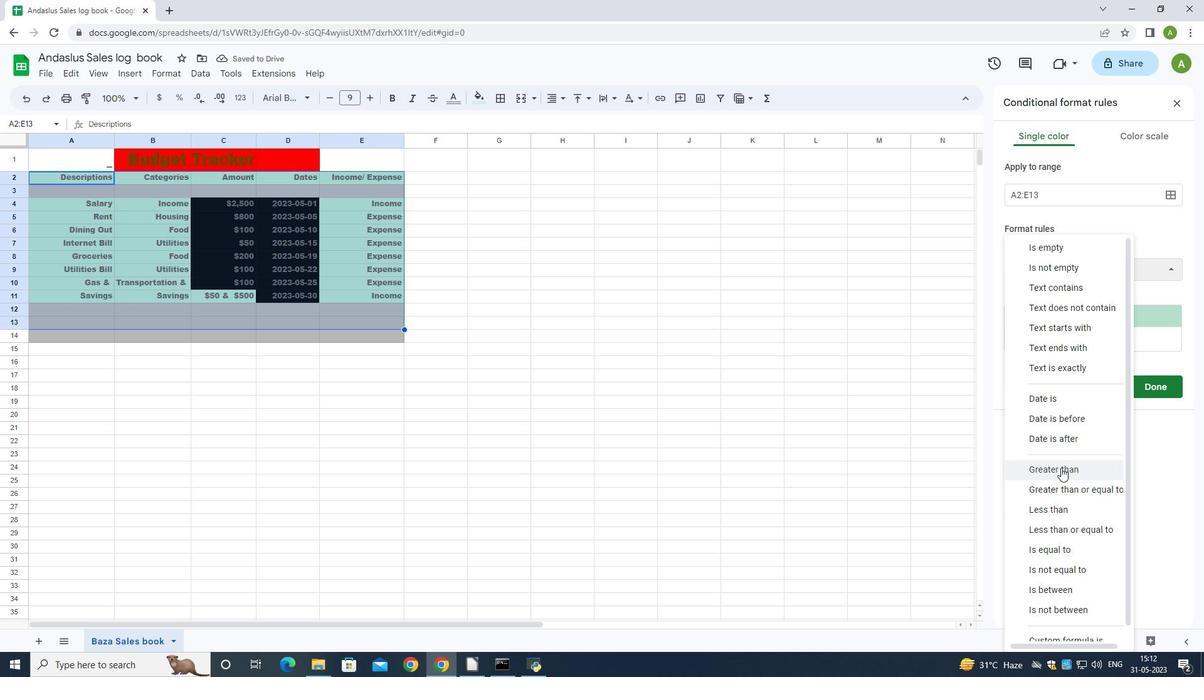 
Action: Mouse moved to (1047, 298)
Screenshot: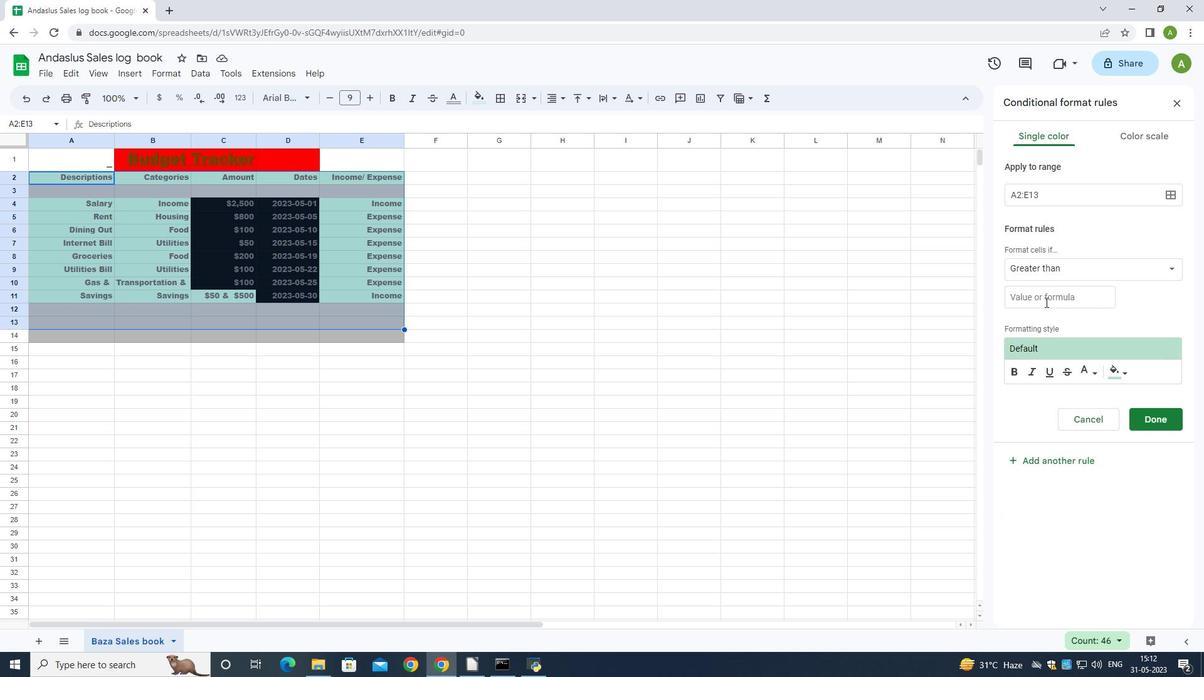 
Action: Mouse pressed left at (1047, 298)
Screenshot: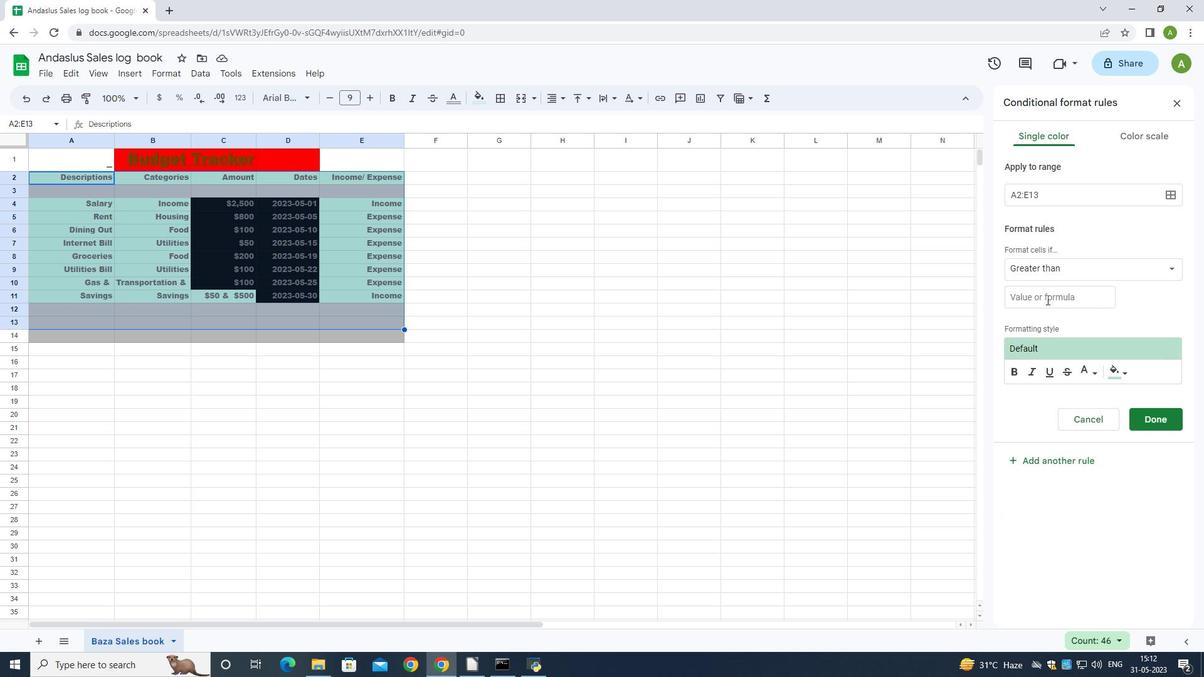 
Action: Key pressed 5
Screenshot: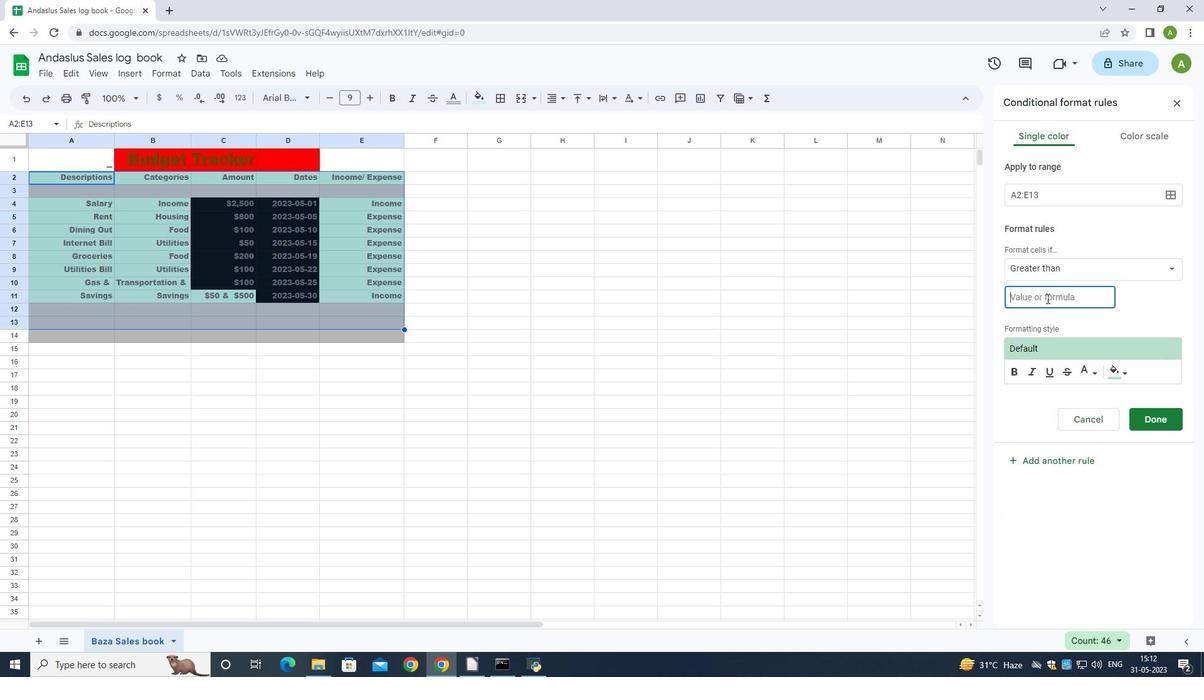 
Action: Mouse moved to (1118, 373)
Screenshot: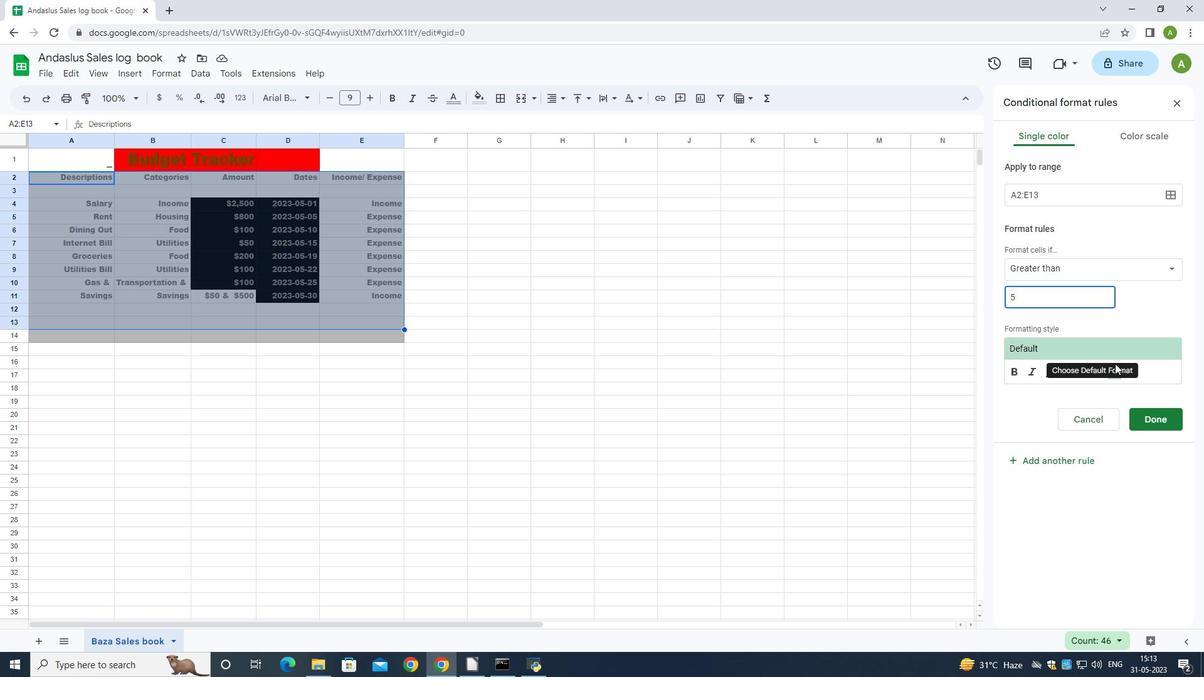 
Action: Mouse pressed left at (1118, 373)
Screenshot: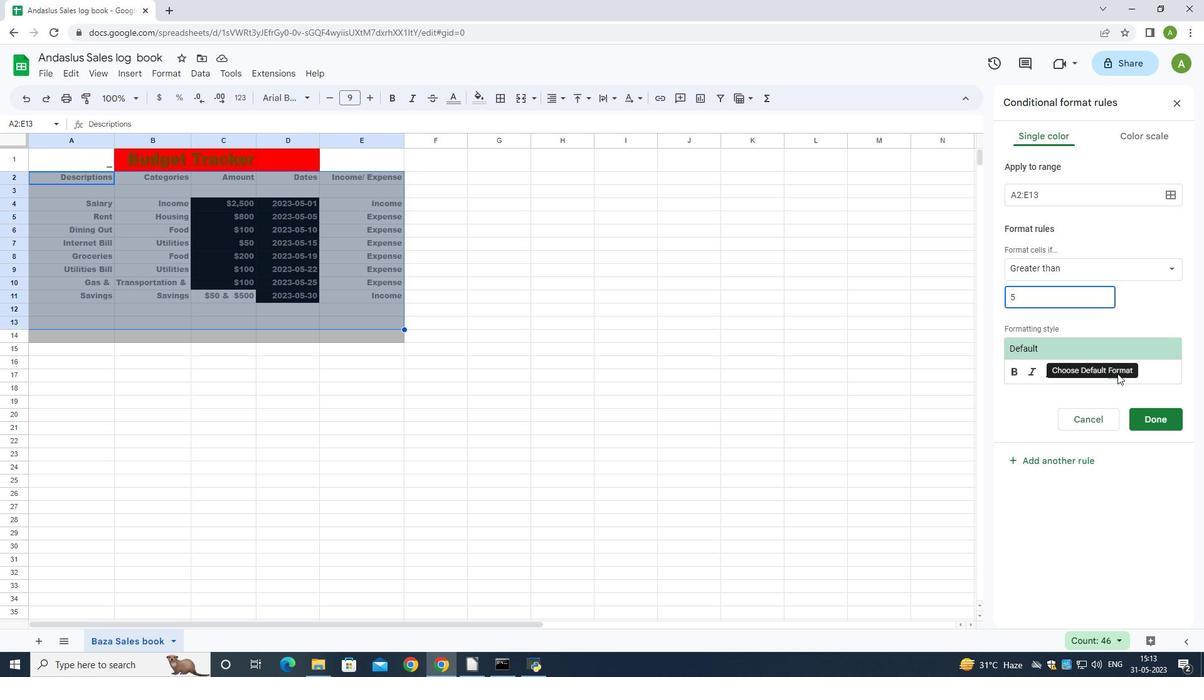
Action: Mouse moved to (1127, 374)
Screenshot: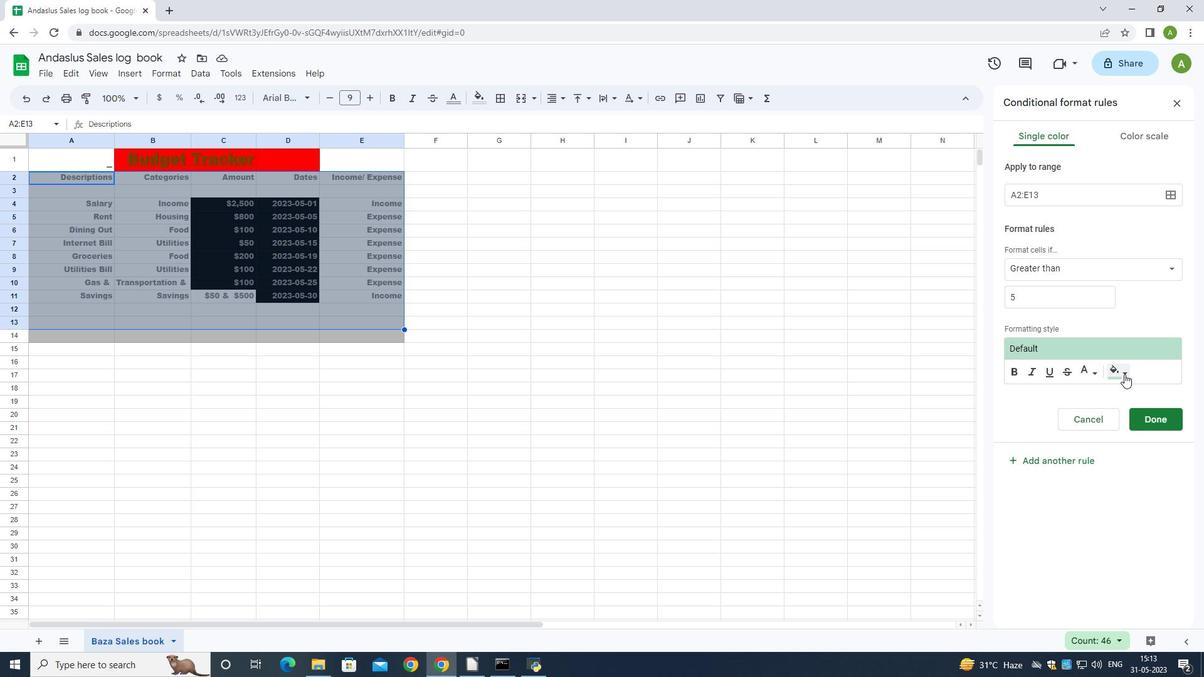 
Action: Mouse pressed left at (1127, 374)
Screenshot: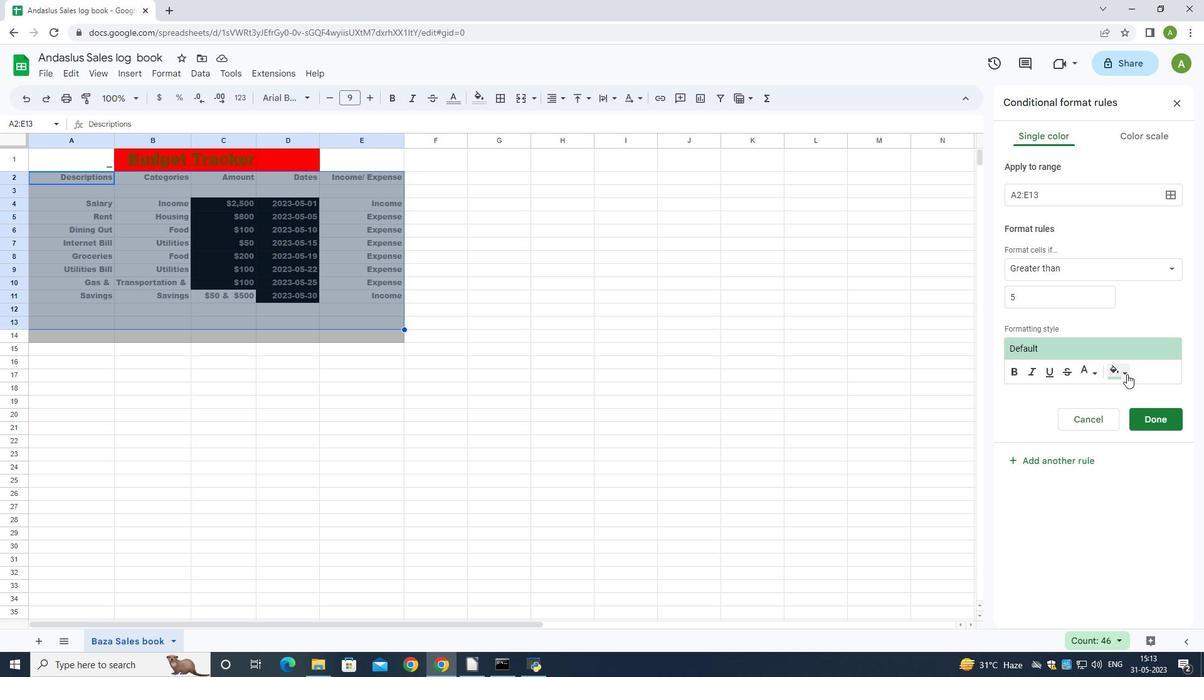 
Action: Mouse moved to (1022, 414)
Screenshot: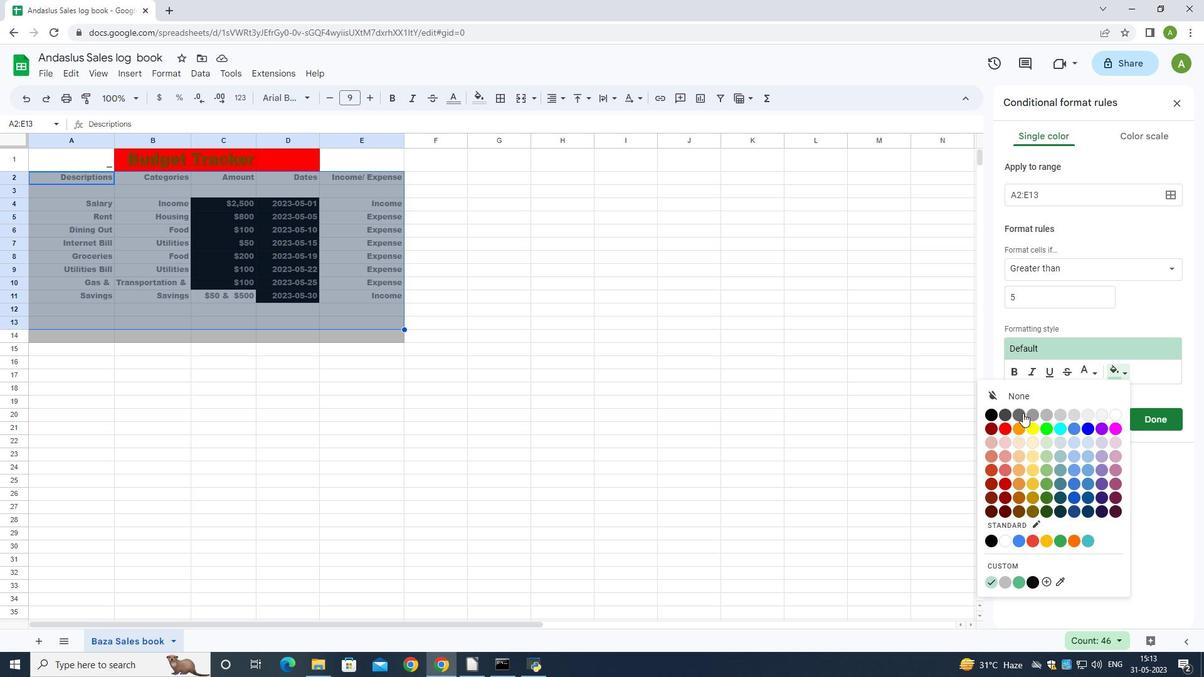 
Action: Mouse pressed left at (1022, 414)
Screenshot: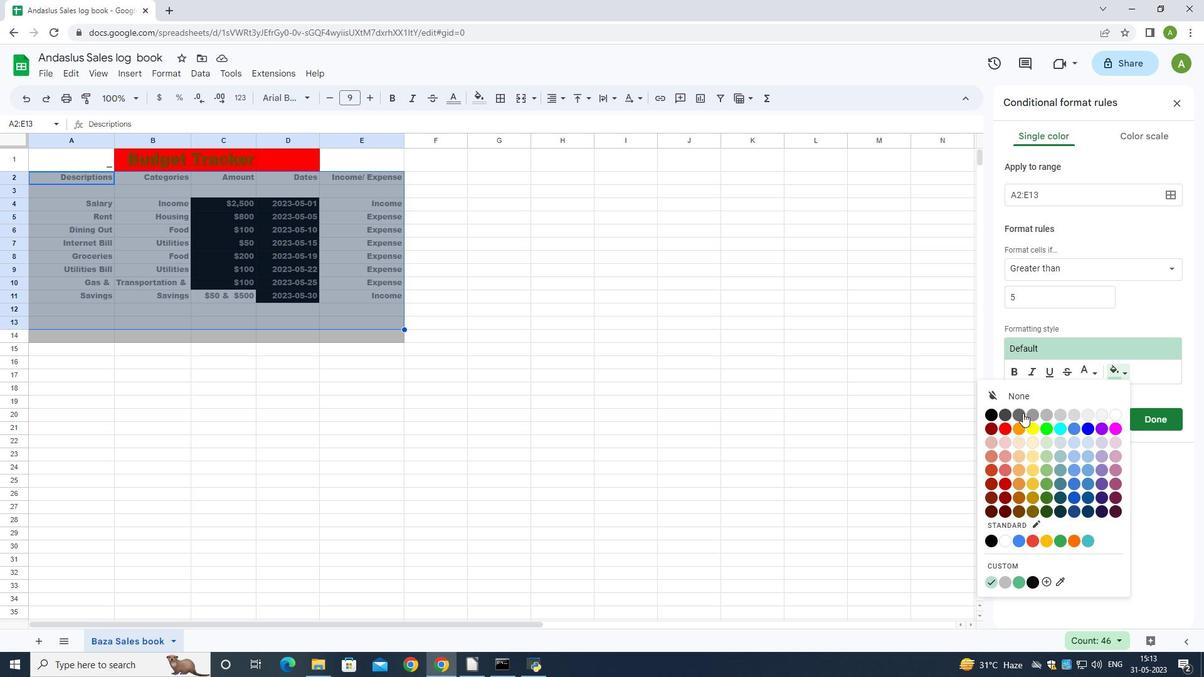 
Action: Mouse moved to (1146, 420)
Screenshot: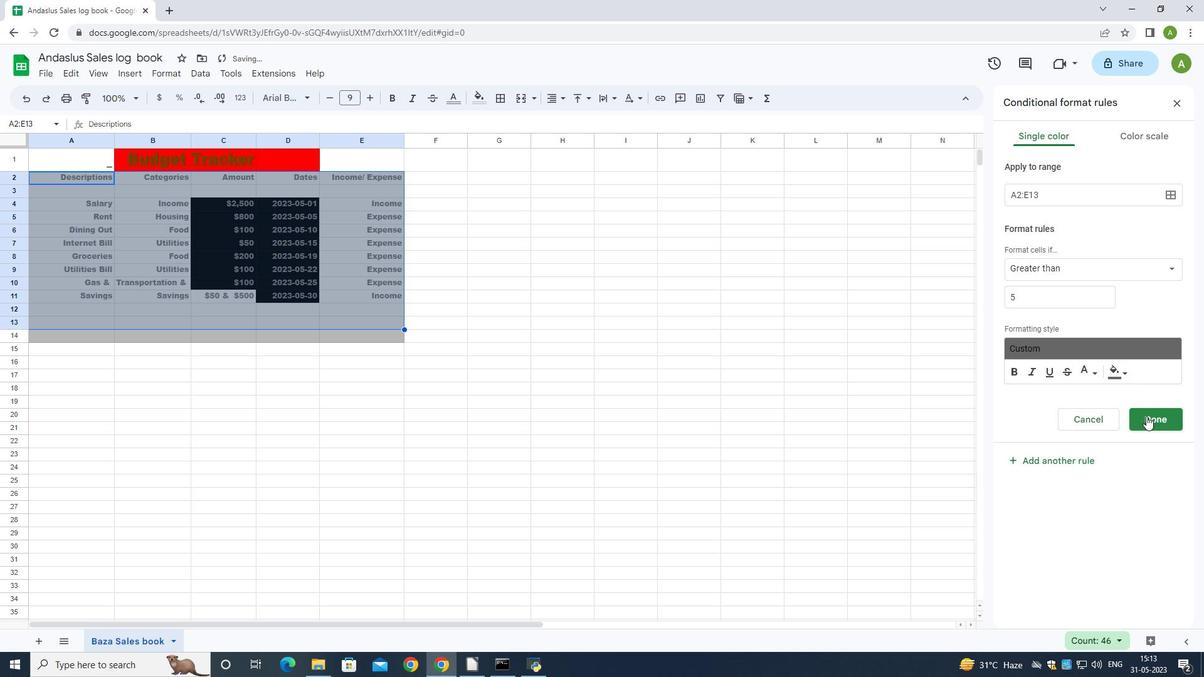 
Action: Mouse pressed left at (1146, 420)
Screenshot: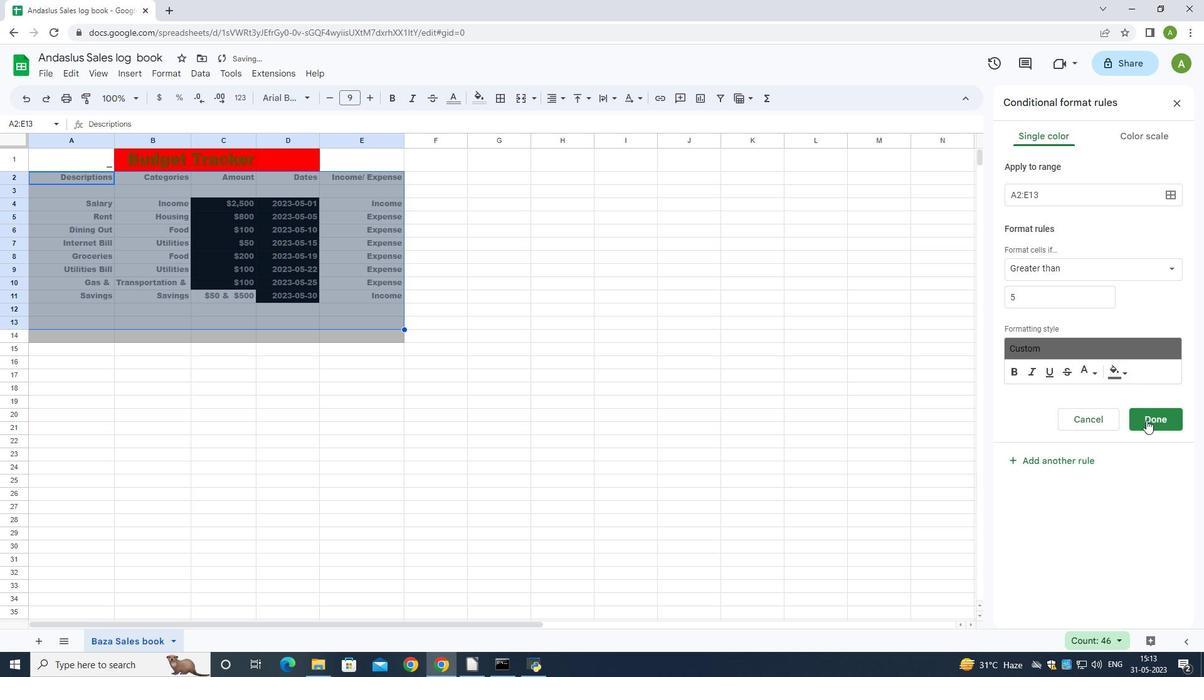
Action: Mouse moved to (636, 329)
Screenshot: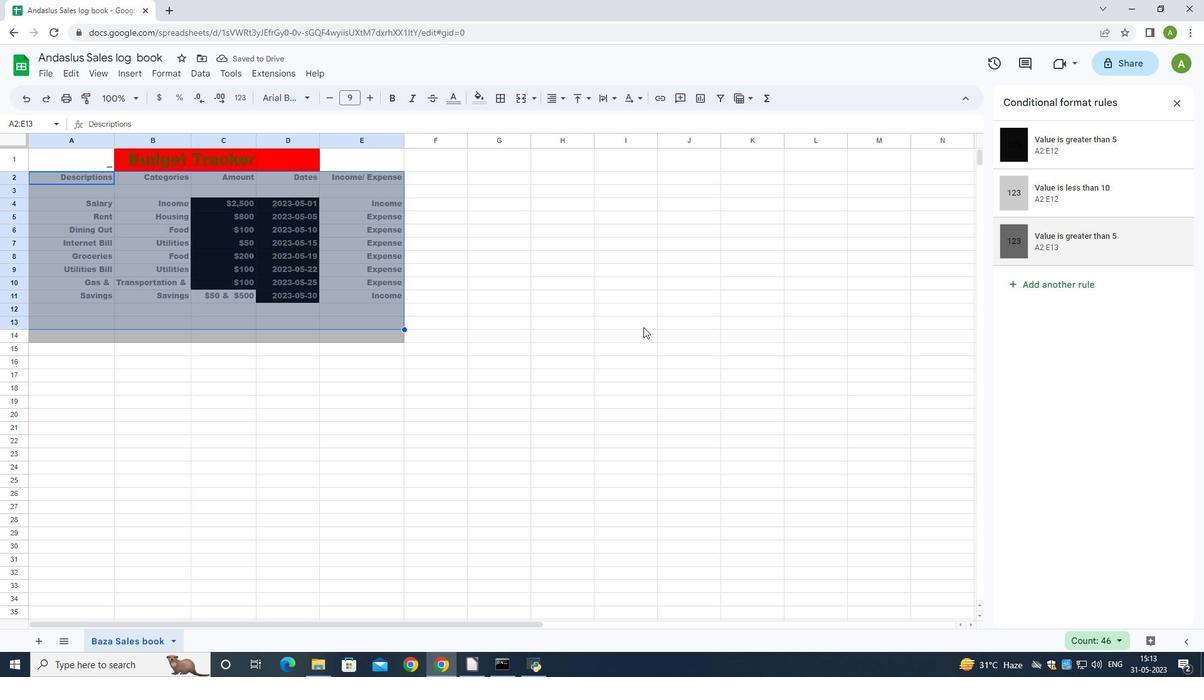 
Action: Key pressed <Key.enter>
Screenshot: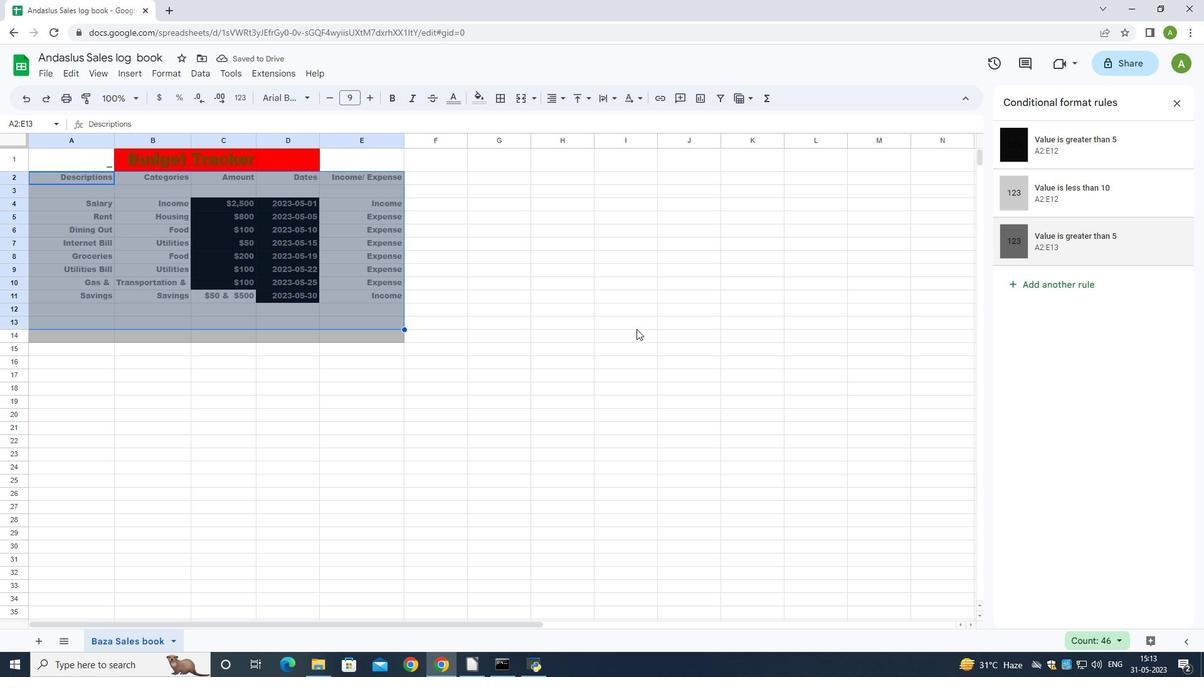 
Action: Mouse moved to (612, 308)
Screenshot: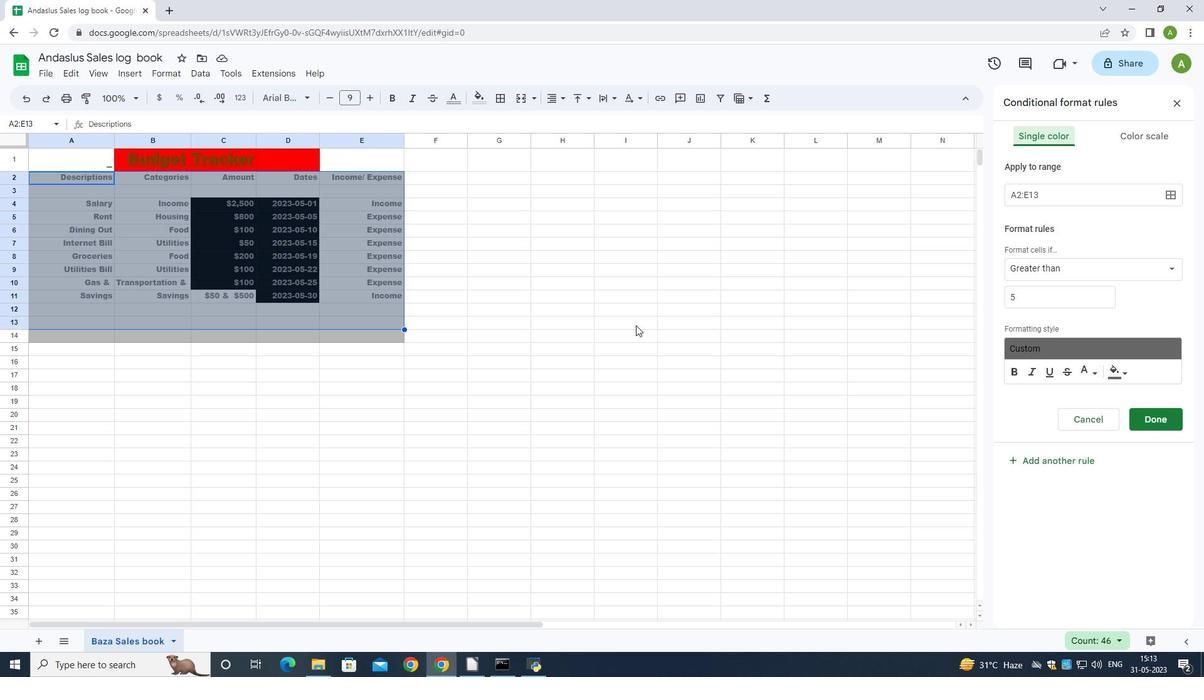 
Action: Mouse pressed left at (612, 308)
Screenshot: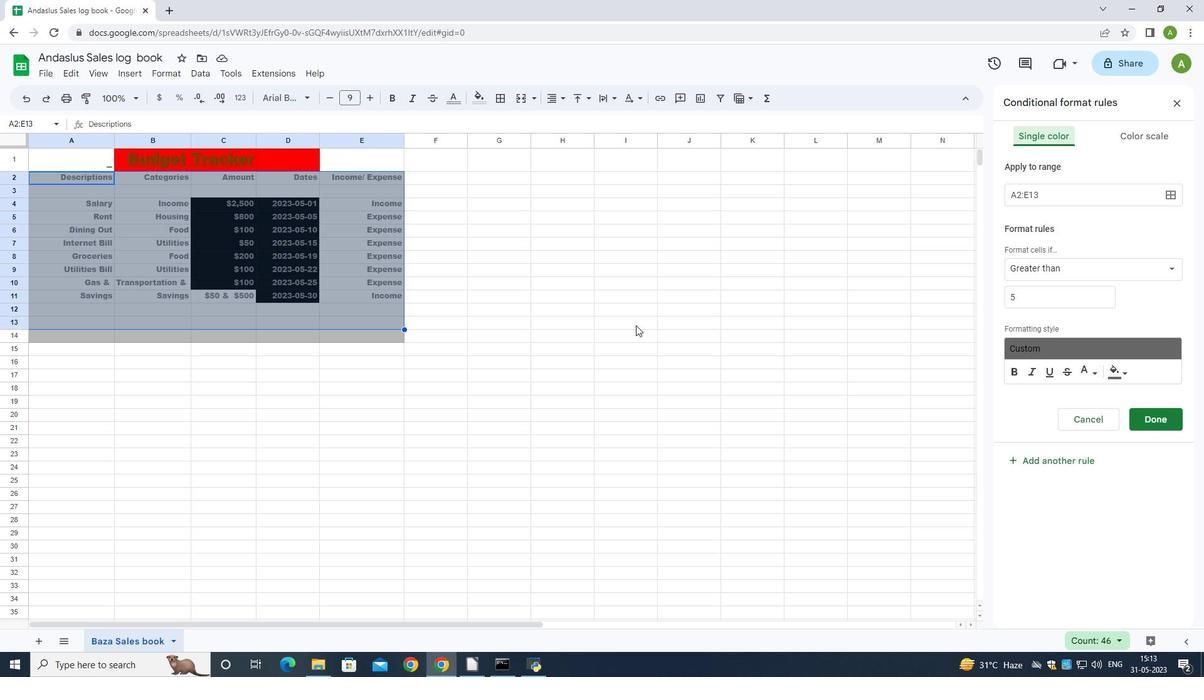 
Action: Mouse moved to (490, 222)
Screenshot: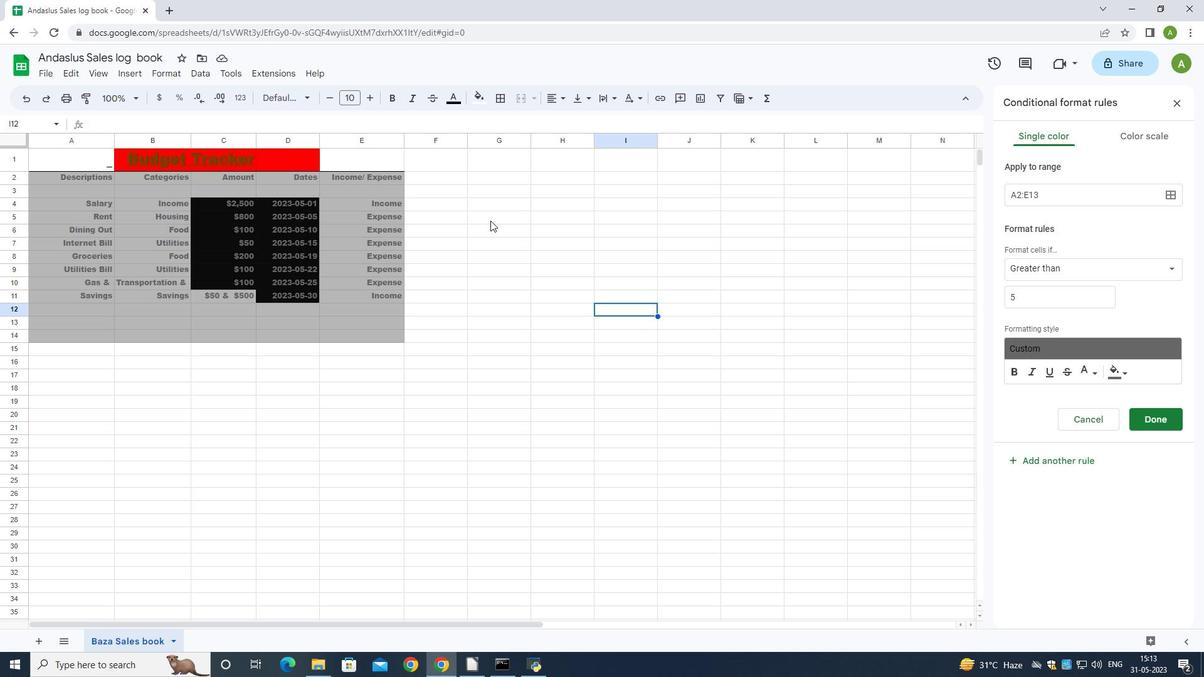 
Action: Key pressed ctrl+S
Screenshot: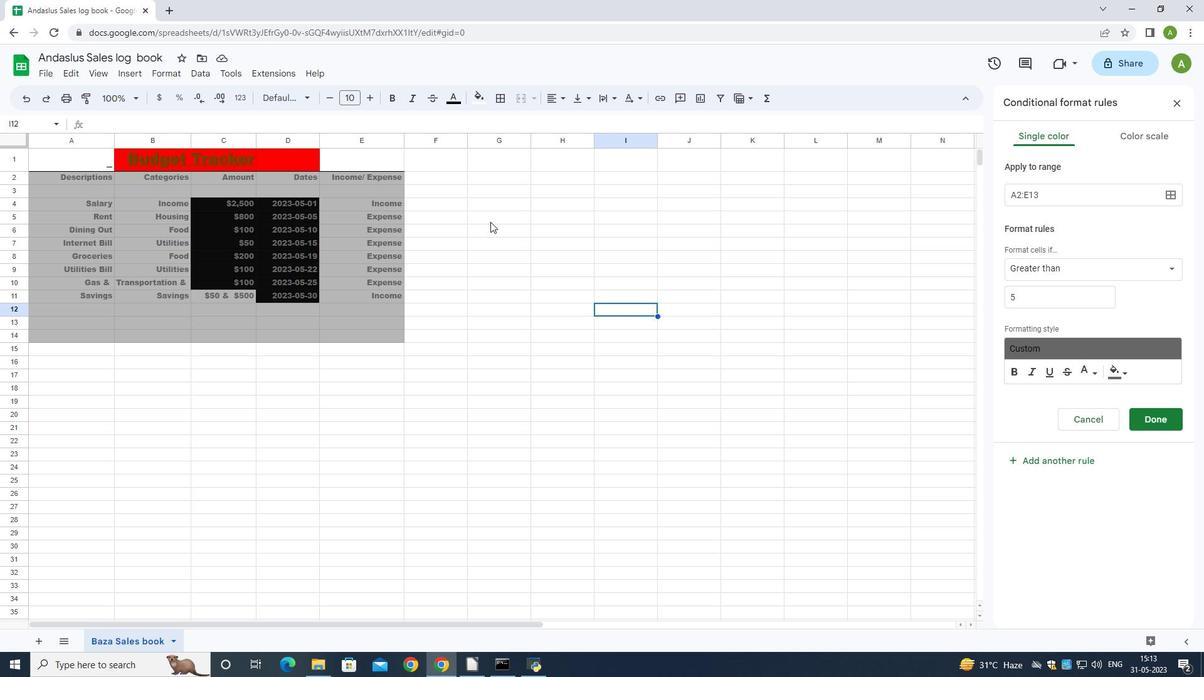 
Action: Mouse moved to (549, 249)
Screenshot: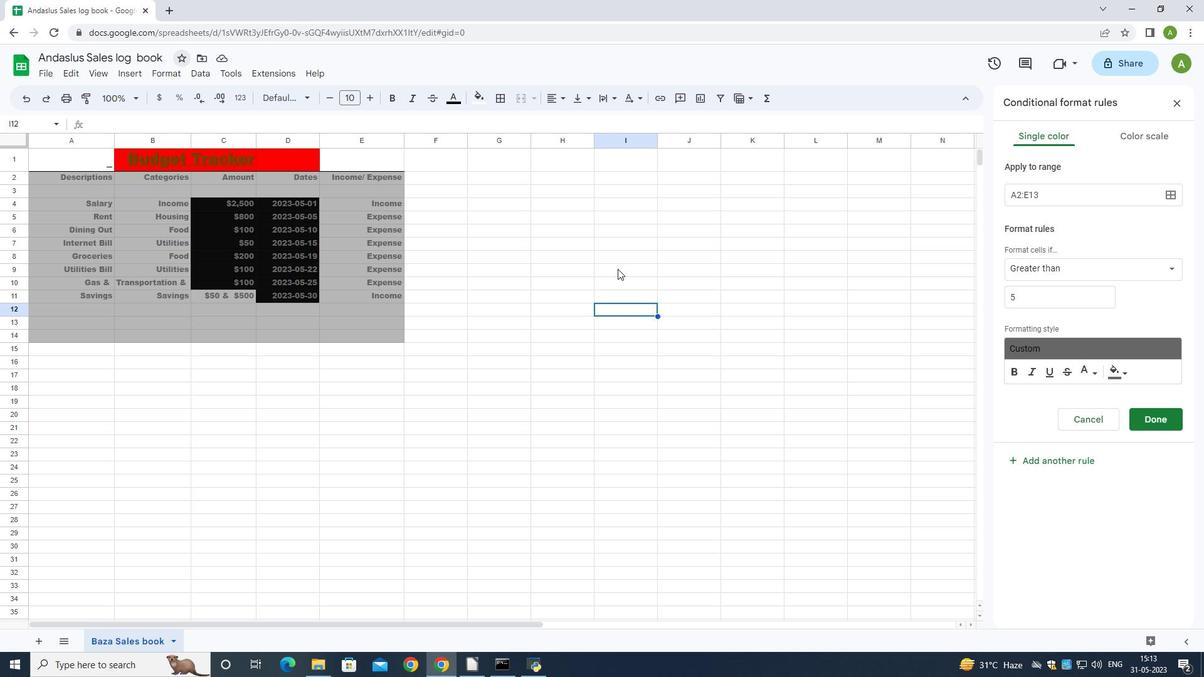 
